 Task: Search one way flight ticket for 2 adults, 4 children and 1 infant on lap in business from Gulfport/biloxi: Gulfport-biloxi International Airport to Laramie: Laramie Regional Airport on 5-3-2023. Choice of flights is Frontier. Number of bags: 8 checked bags. Price is upto 98000. Outbound departure time preference is 10:00.
Action: Mouse moved to (325, 417)
Screenshot: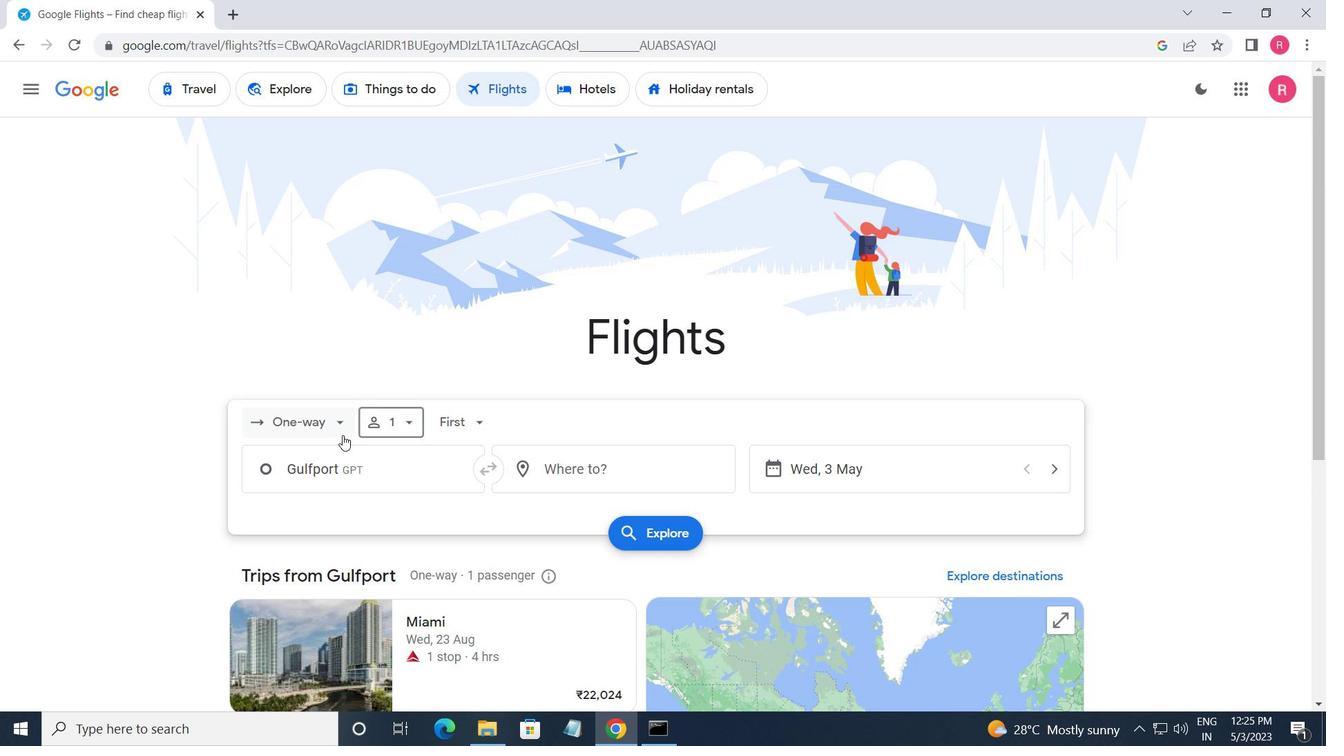 
Action: Mouse pressed left at (325, 417)
Screenshot: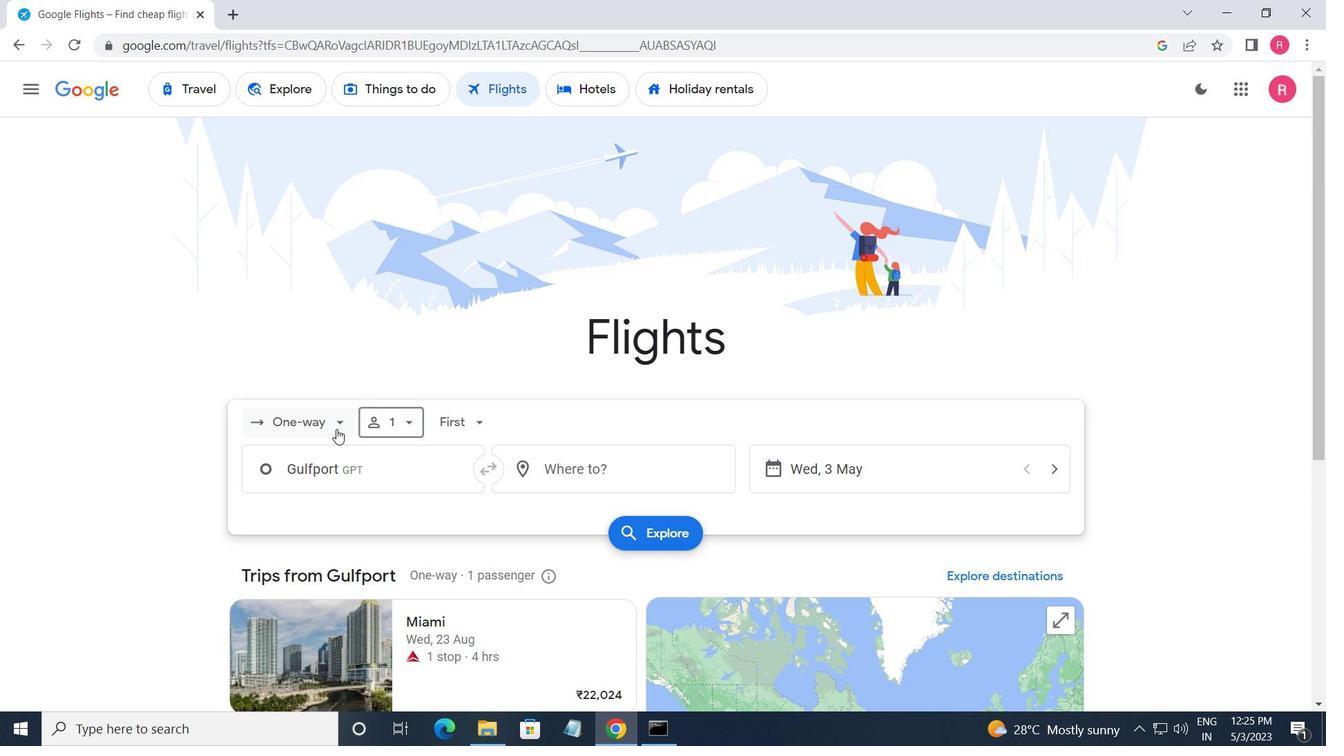 
Action: Mouse moved to (309, 508)
Screenshot: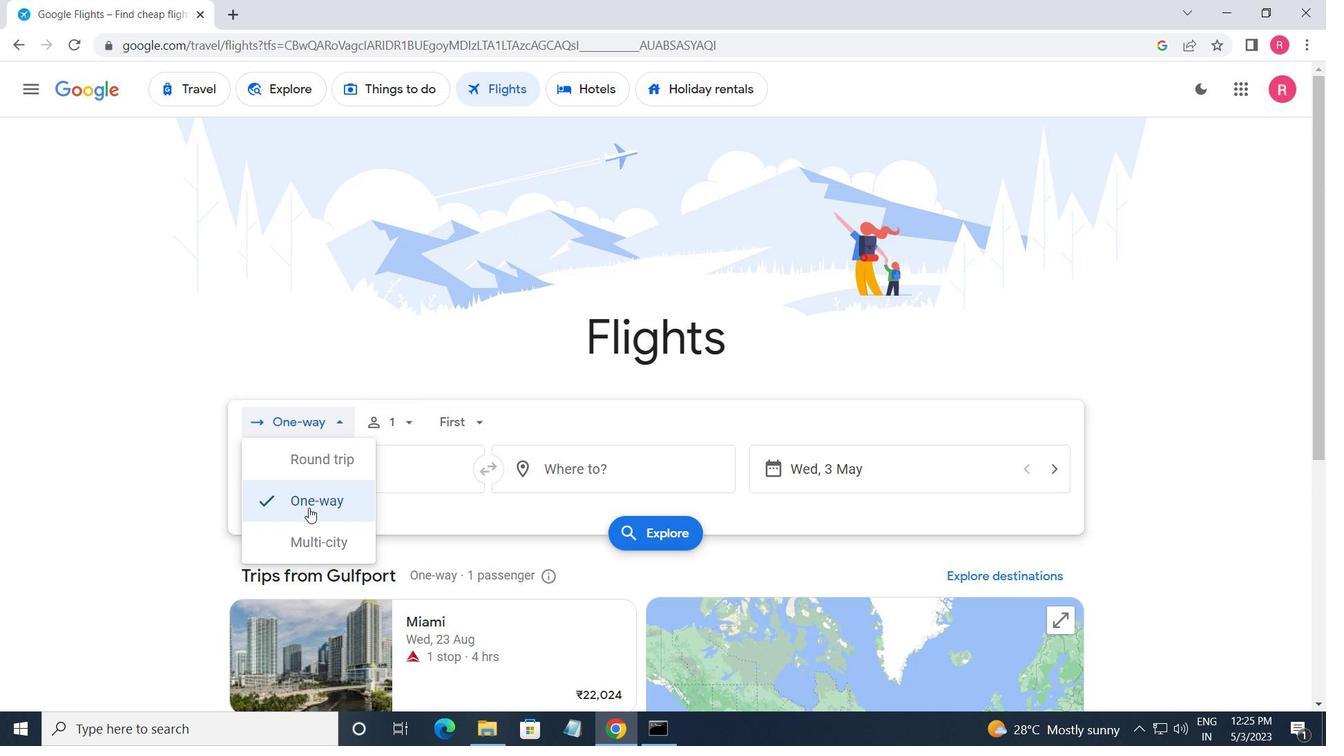 
Action: Mouse pressed left at (309, 508)
Screenshot: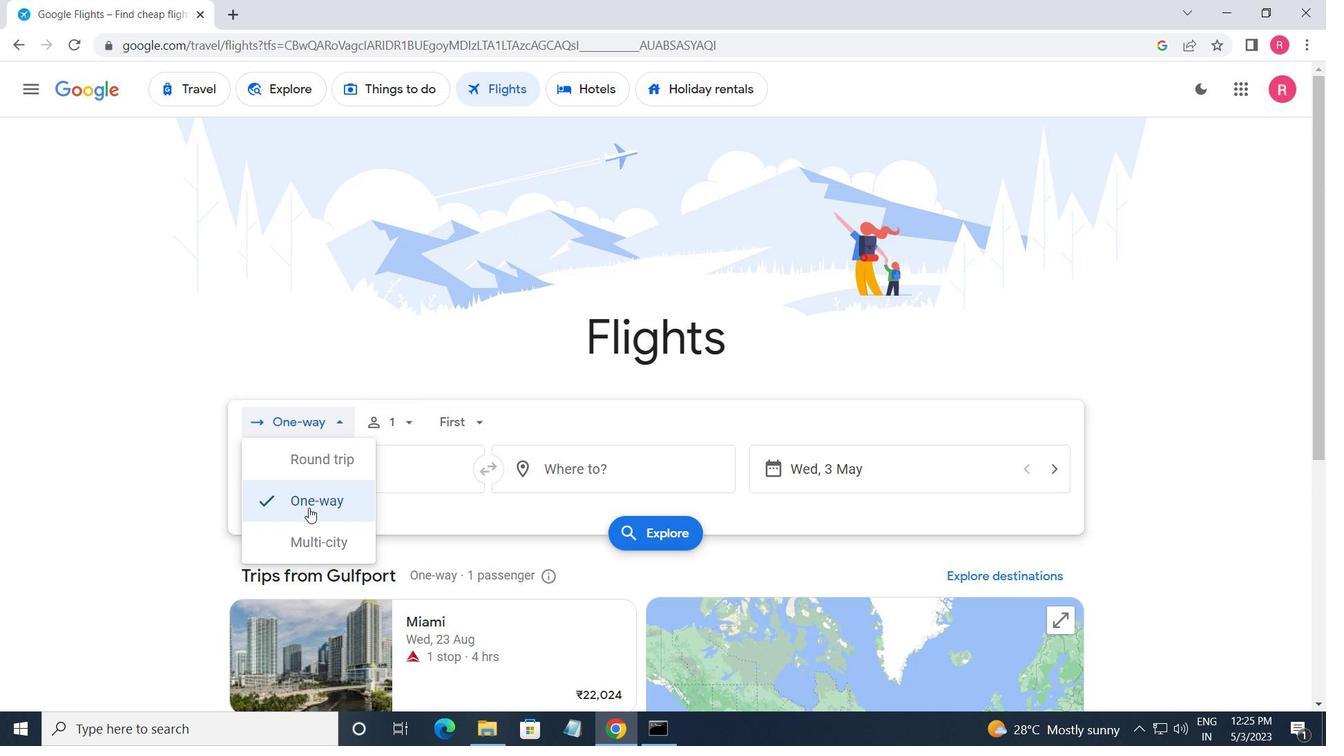 
Action: Mouse moved to (392, 427)
Screenshot: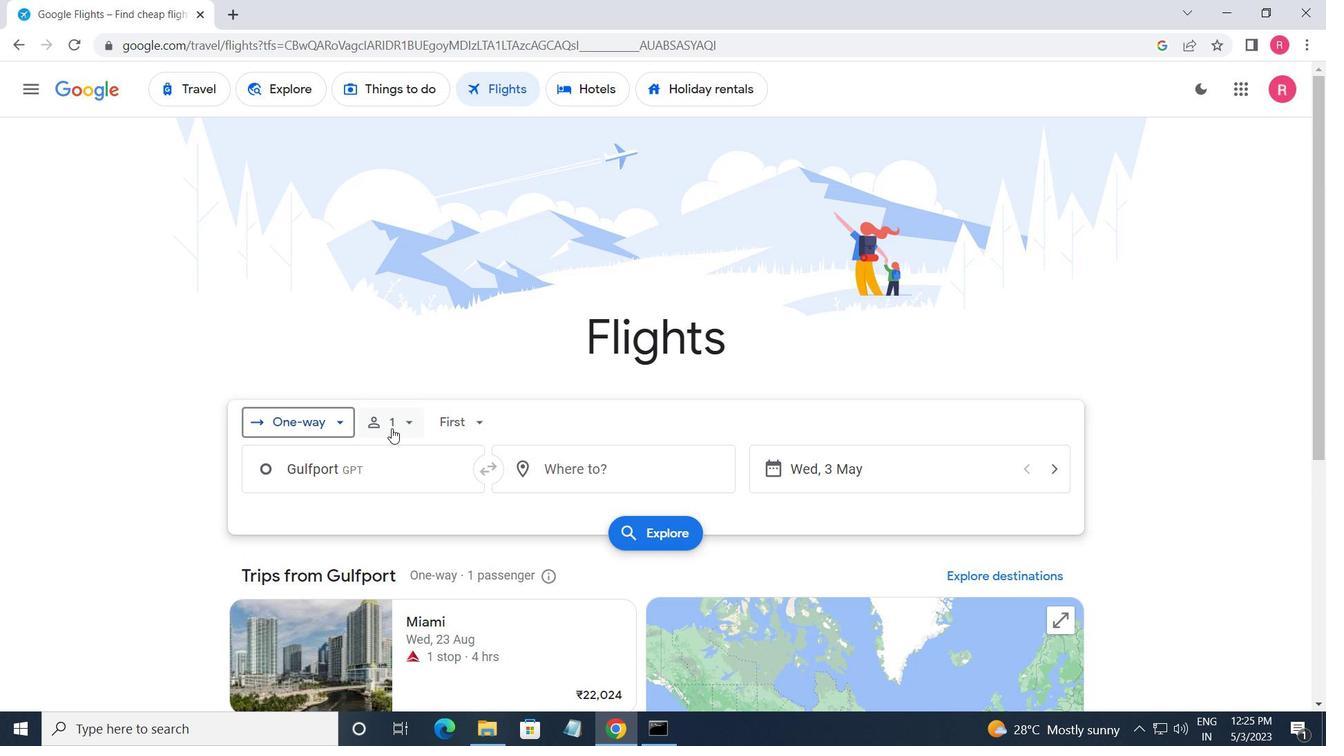 
Action: Mouse pressed left at (392, 427)
Screenshot: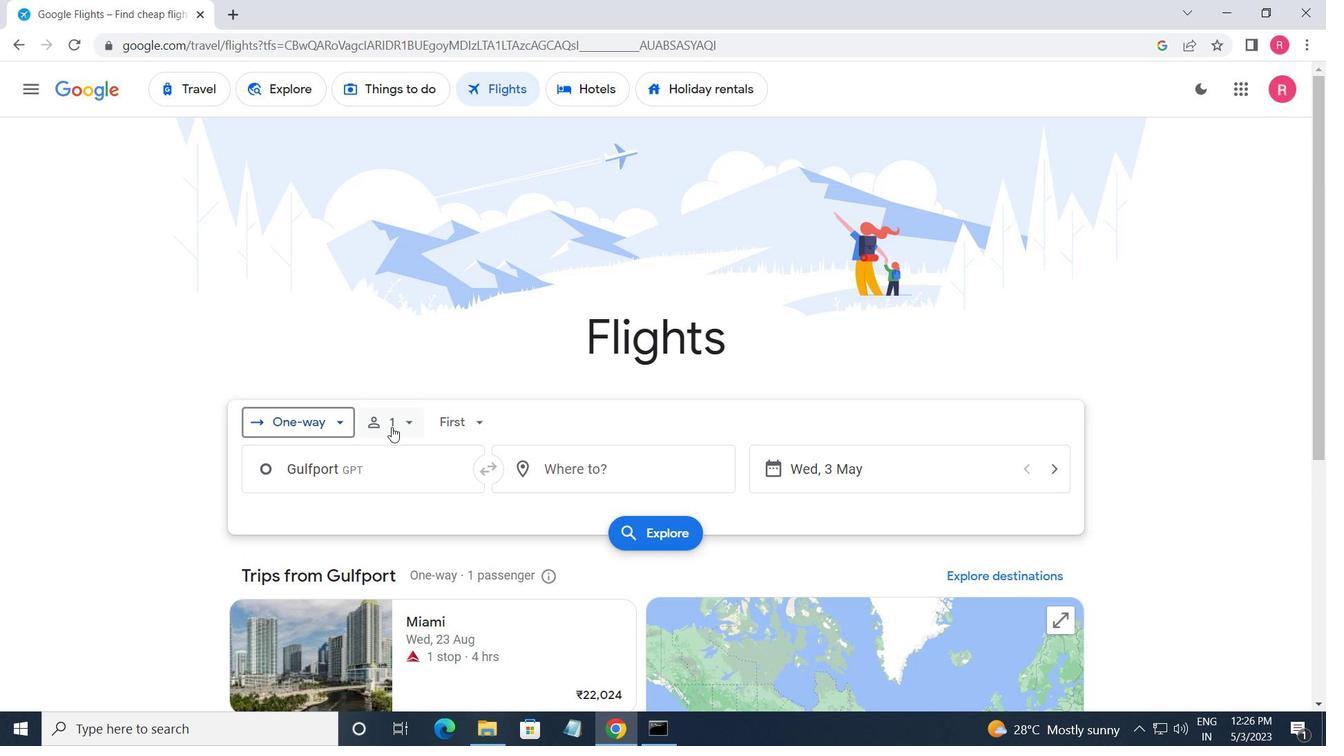
Action: Mouse moved to (541, 477)
Screenshot: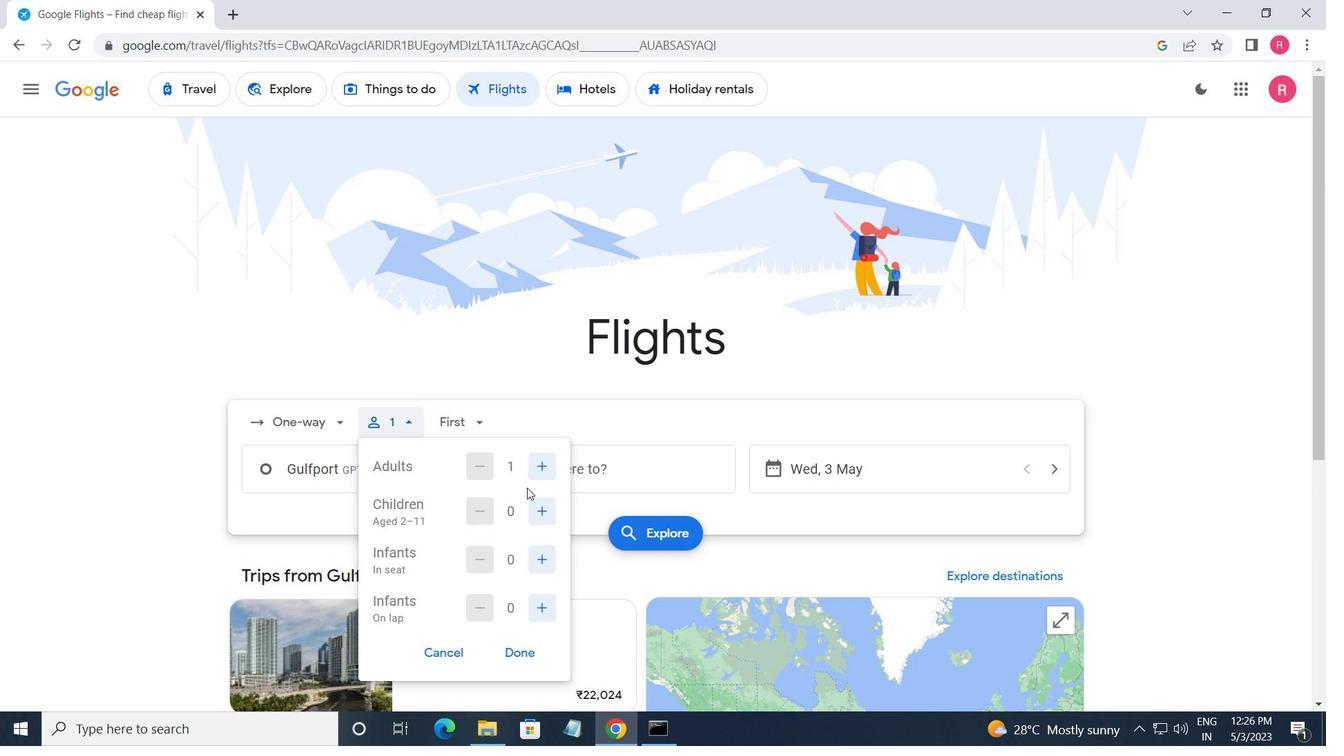 
Action: Mouse pressed left at (541, 477)
Screenshot: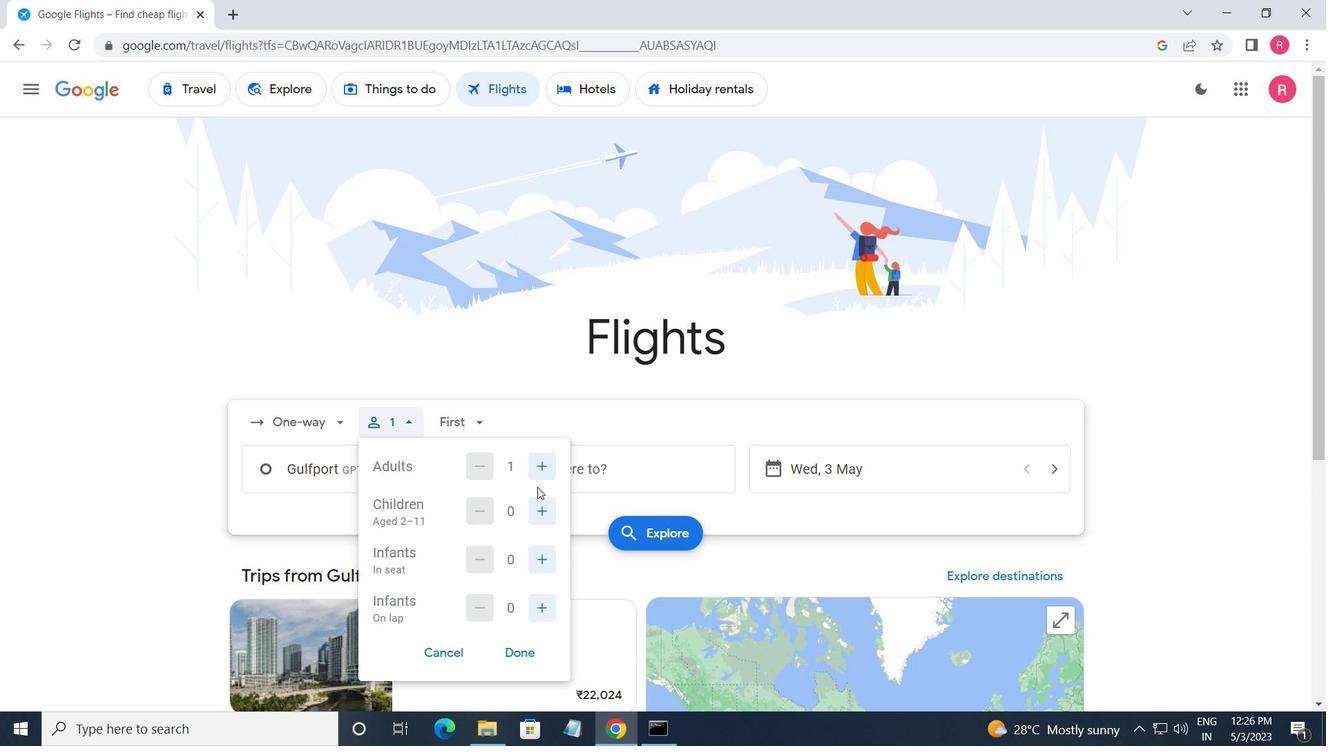 
Action: Mouse moved to (544, 514)
Screenshot: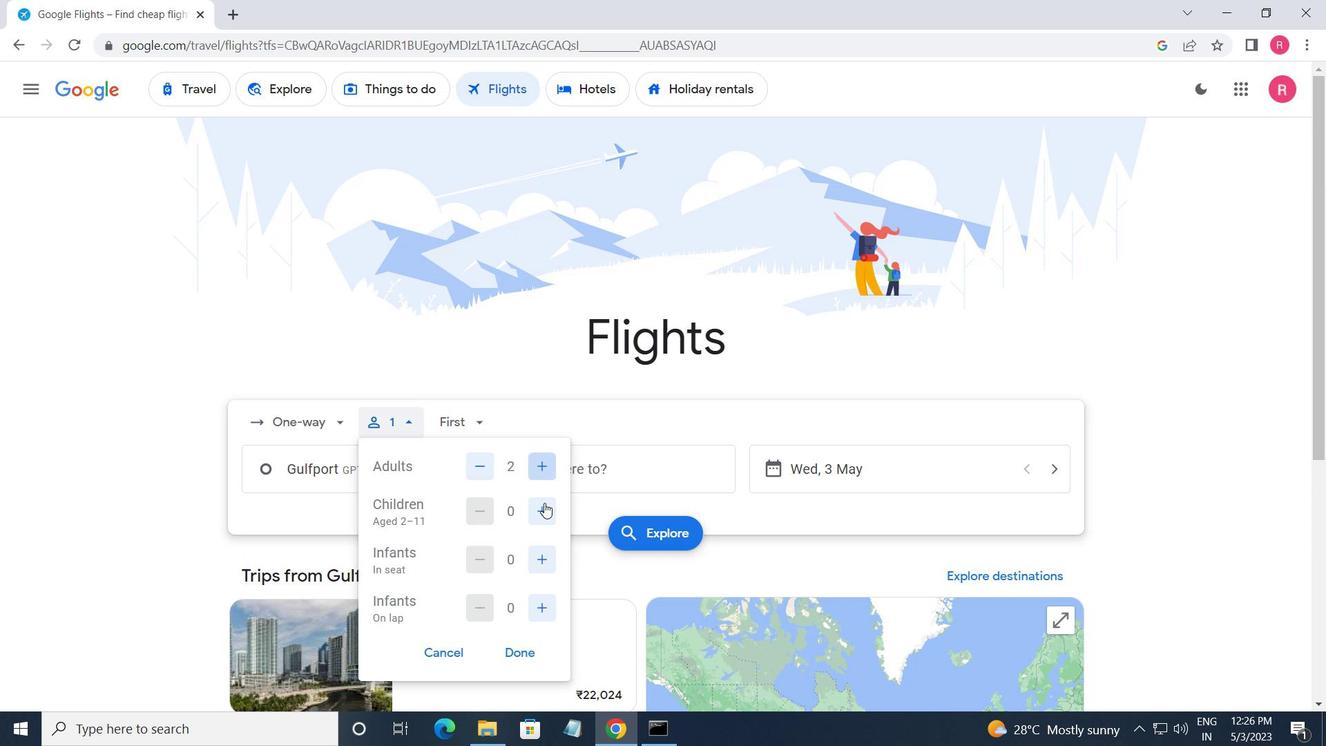 
Action: Mouse pressed left at (544, 514)
Screenshot: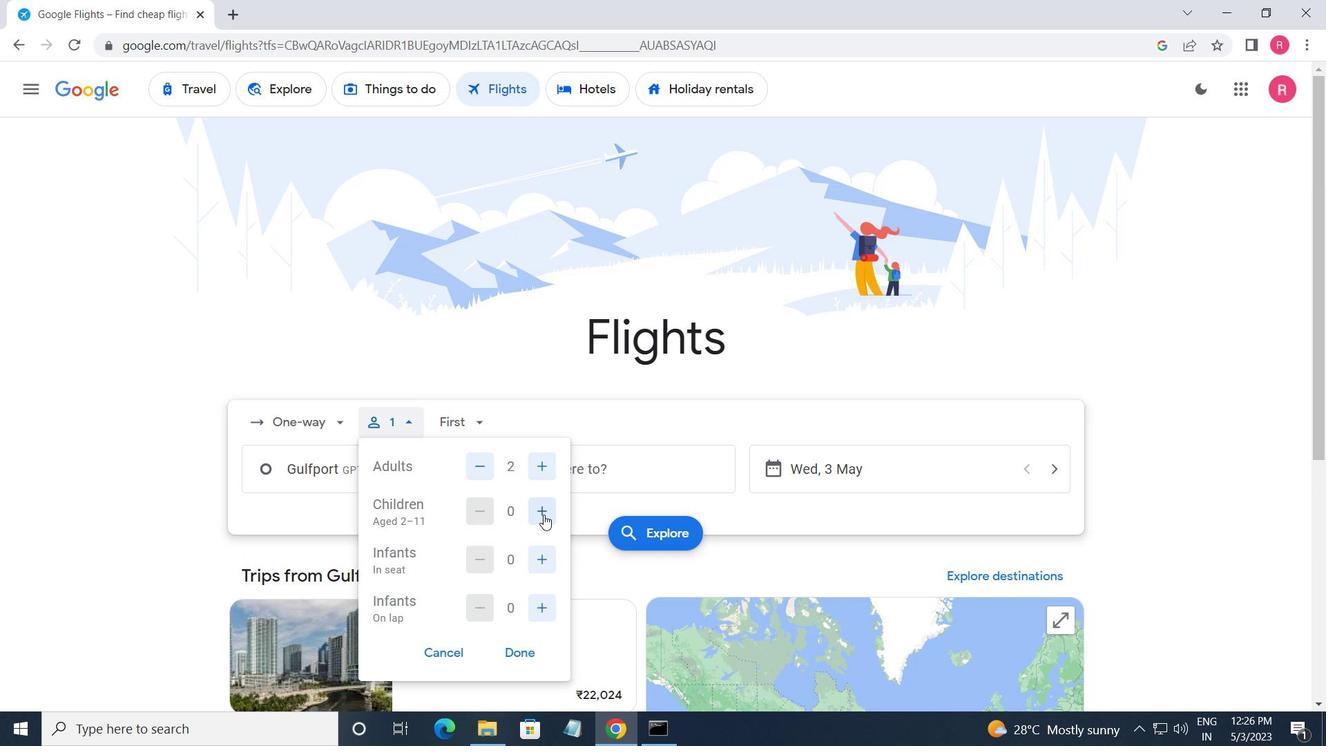 
Action: Mouse pressed left at (544, 514)
Screenshot: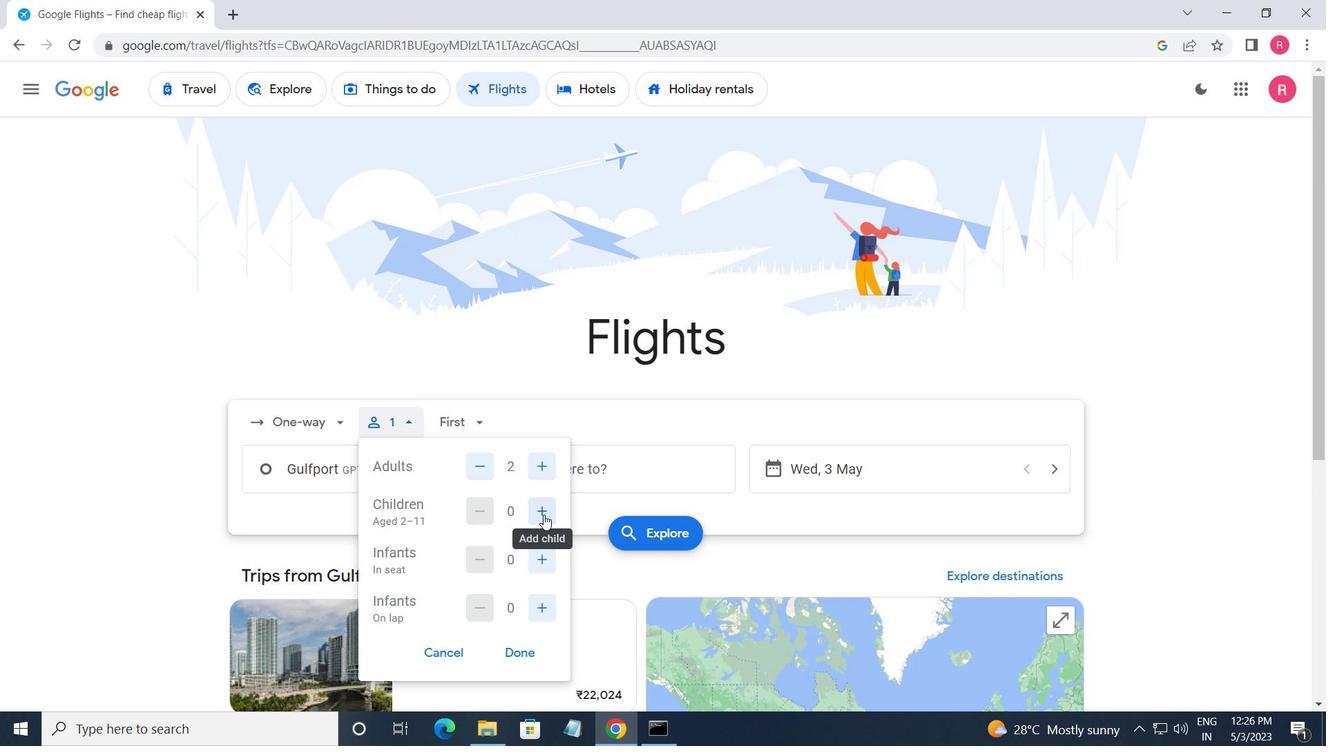 
Action: Mouse pressed left at (544, 514)
Screenshot: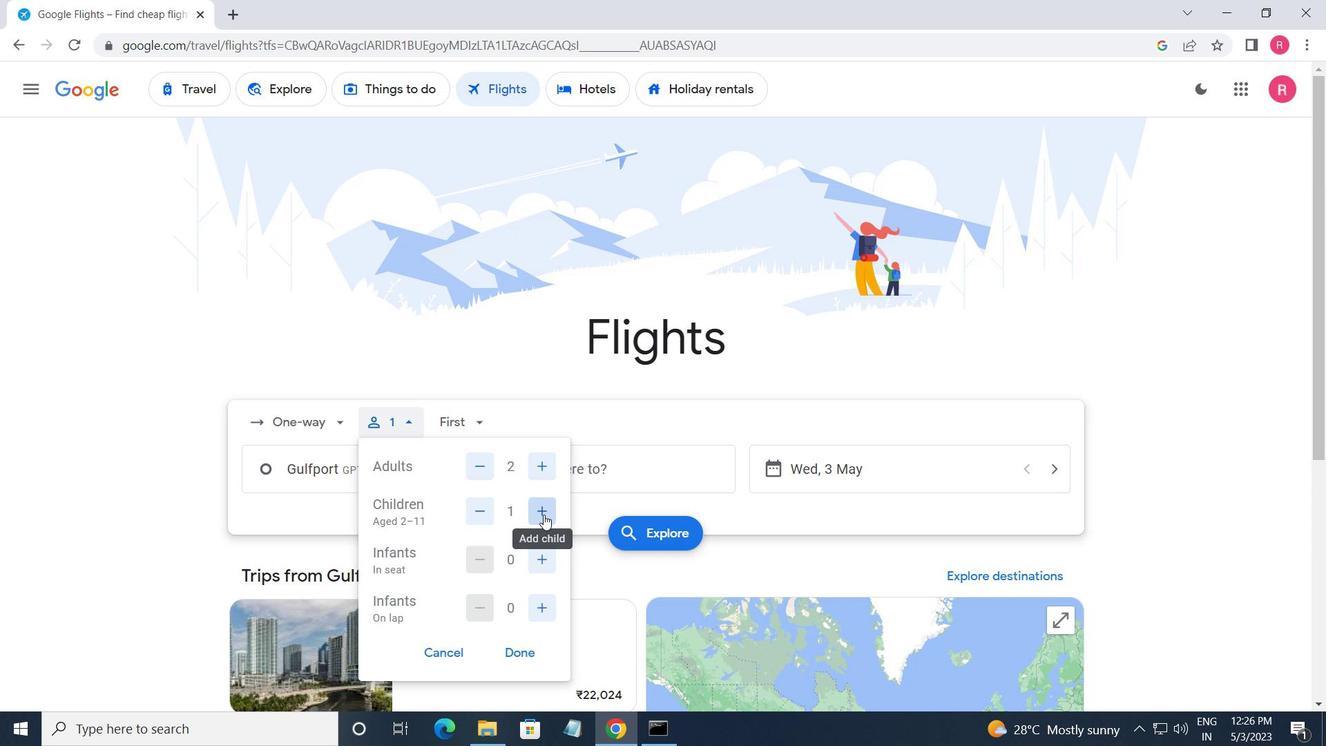 
Action: Mouse pressed left at (544, 514)
Screenshot: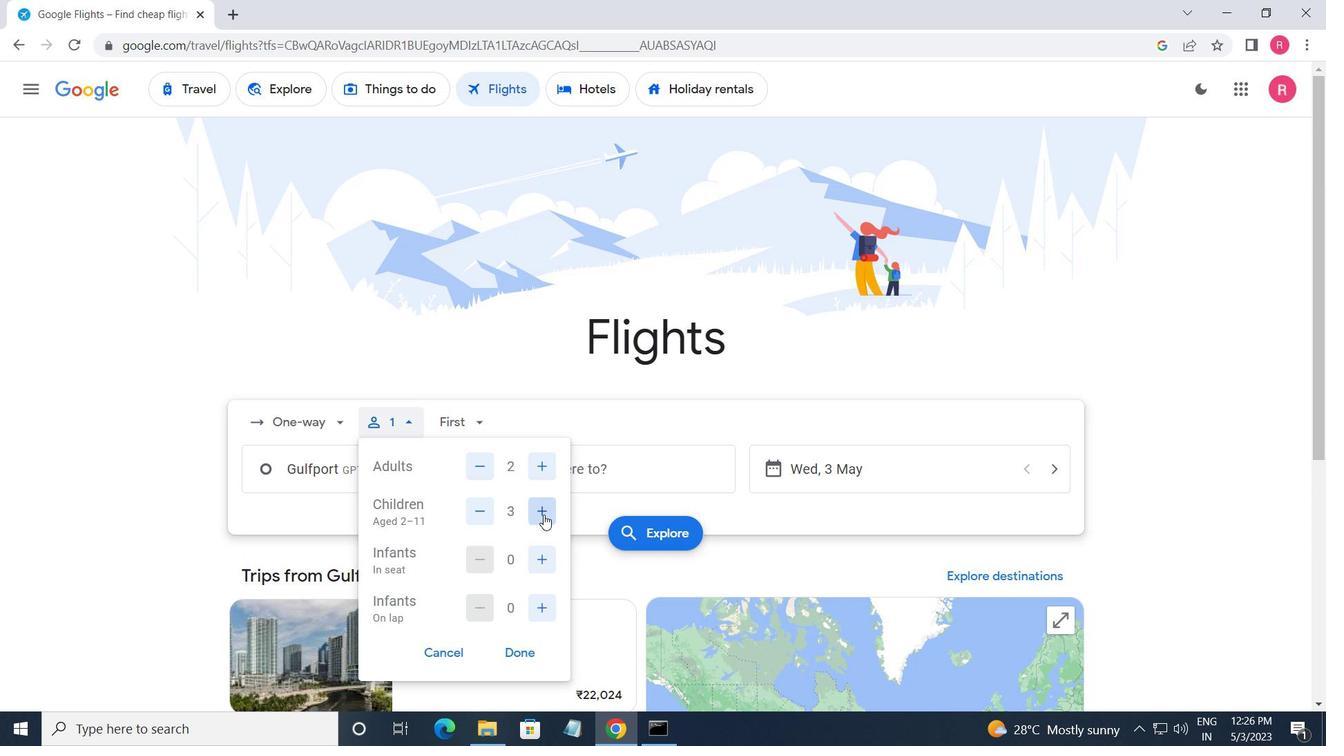 
Action: Mouse moved to (541, 549)
Screenshot: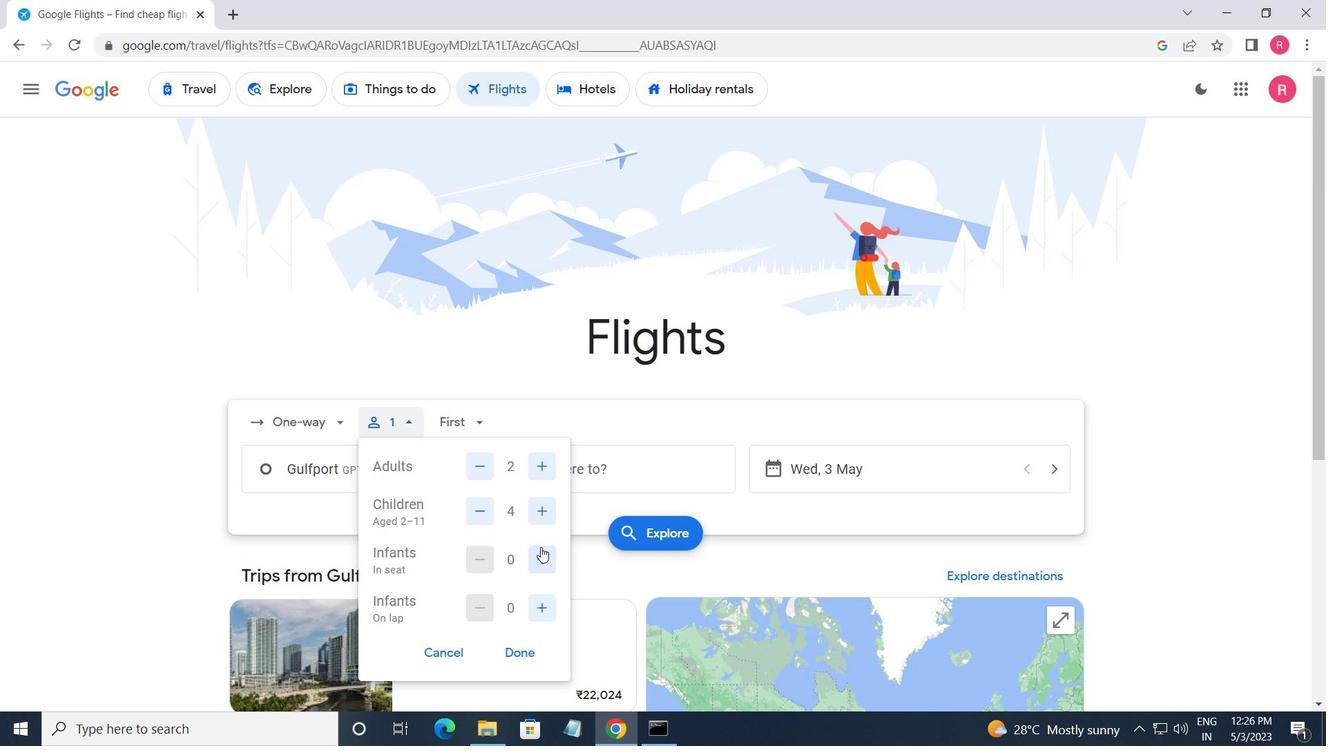 
Action: Mouse pressed left at (541, 549)
Screenshot: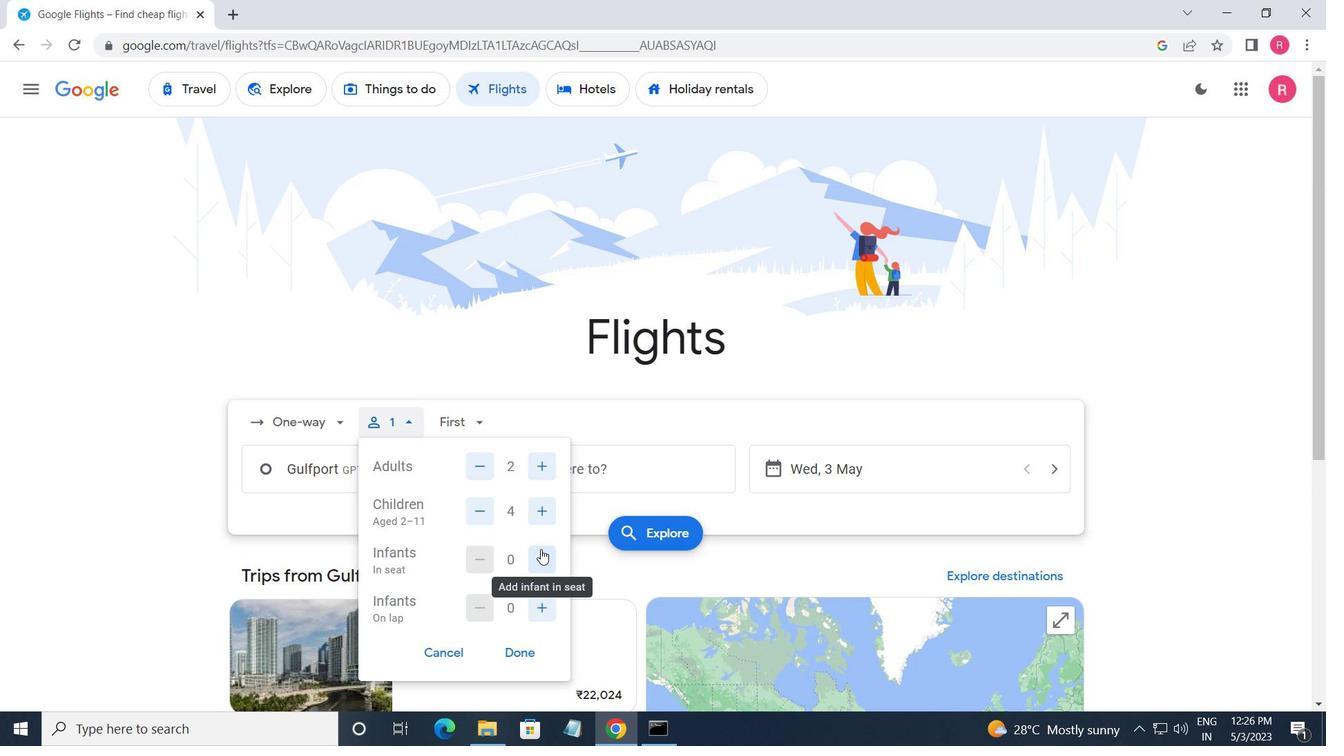 
Action: Mouse moved to (457, 431)
Screenshot: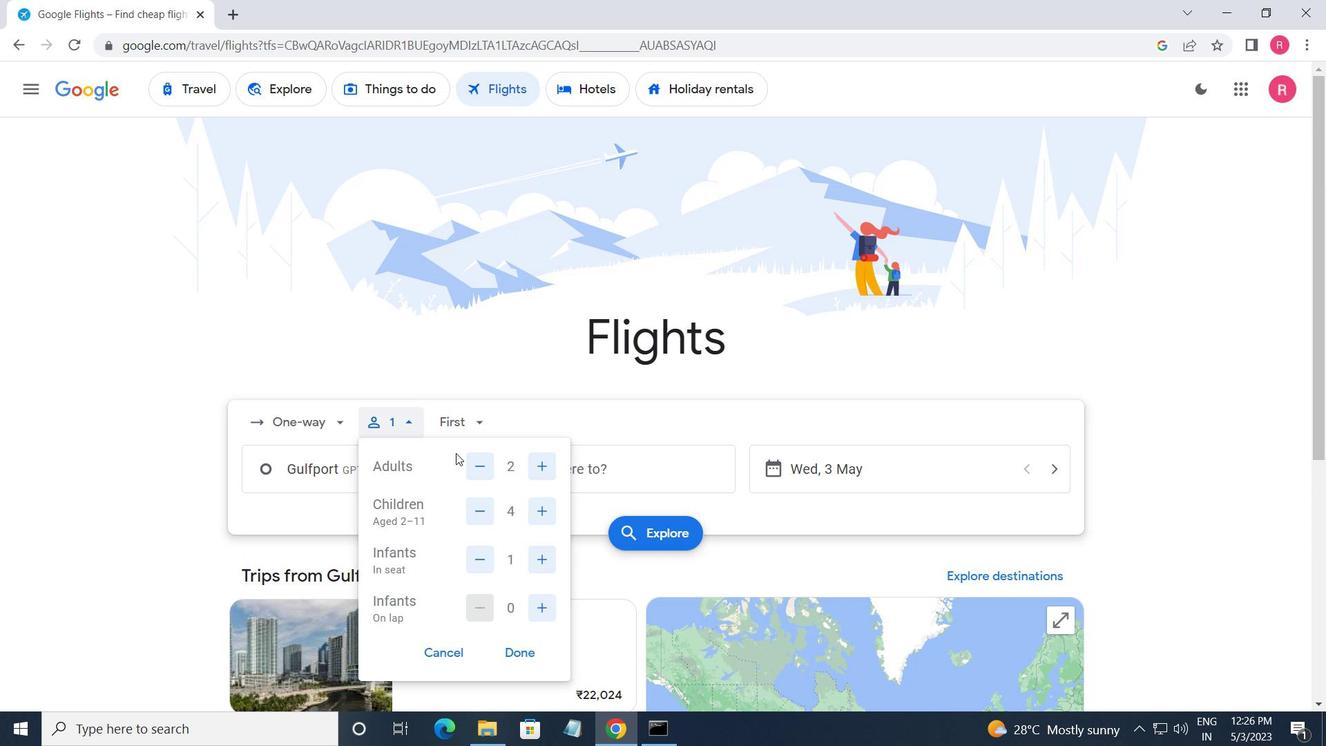 
Action: Mouse pressed left at (457, 431)
Screenshot: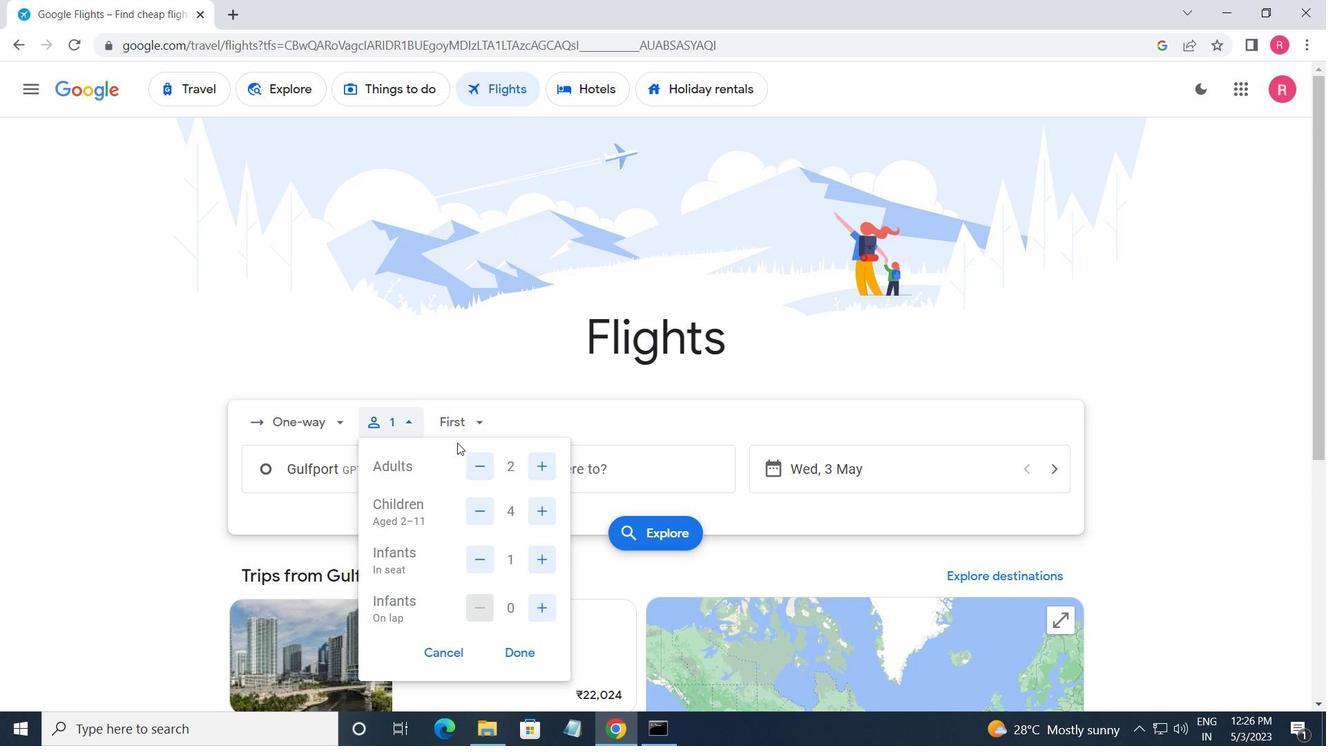 
Action: Mouse moved to (489, 547)
Screenshot: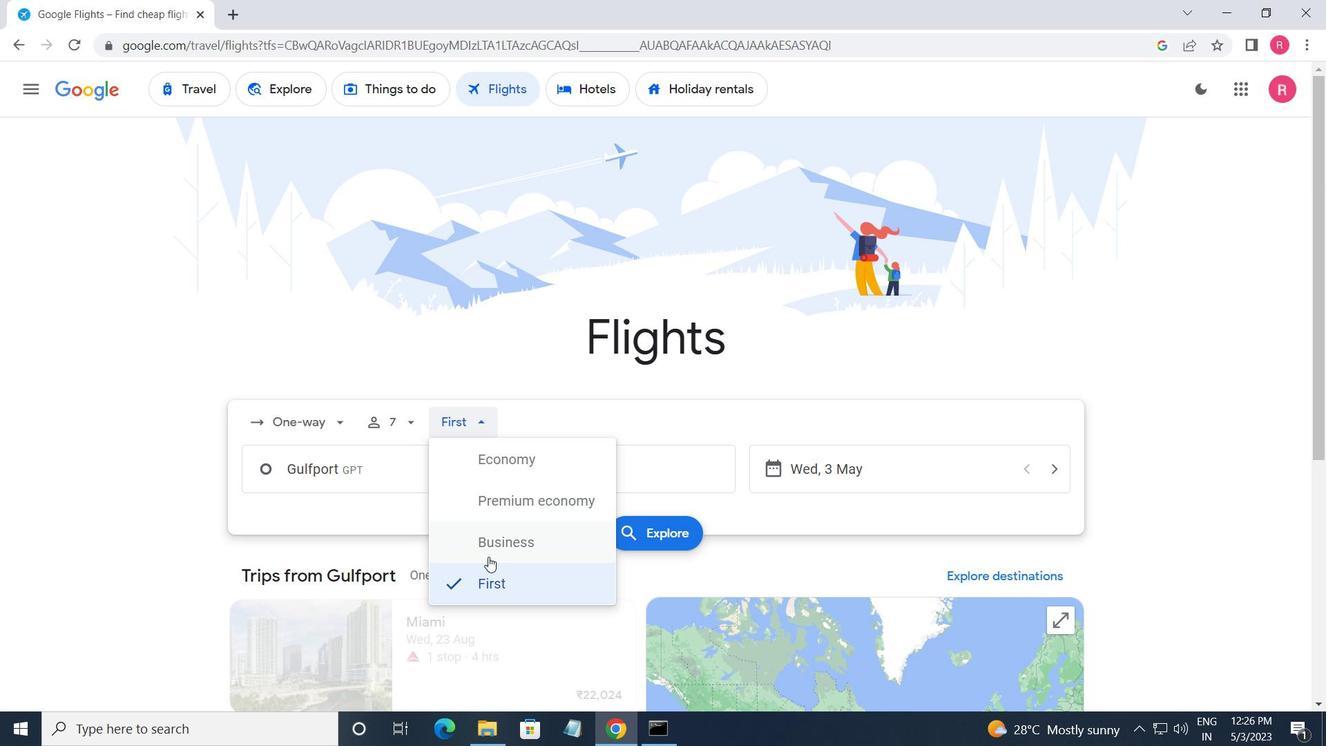 
Action: Mouse pressed left at (489, 547)
Screenshot: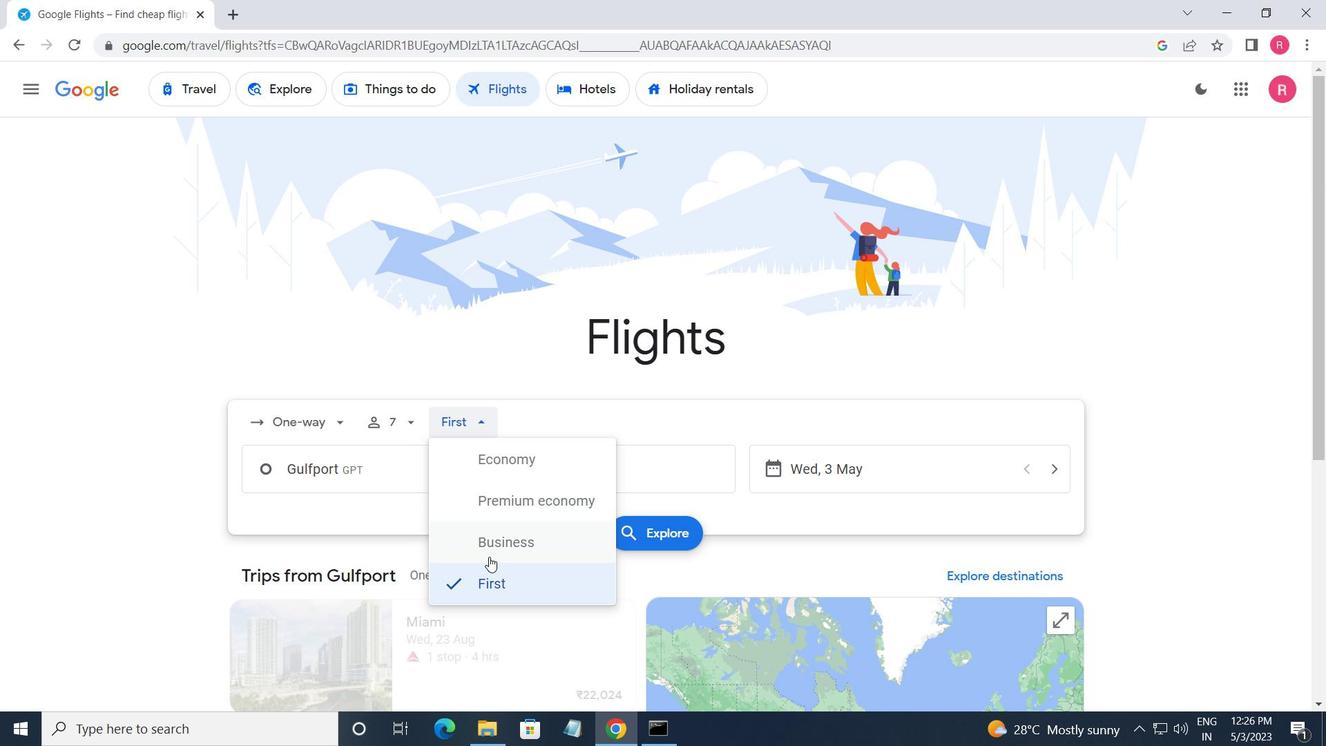 
Action: Mouse moved to (388, 486)
Screenshot: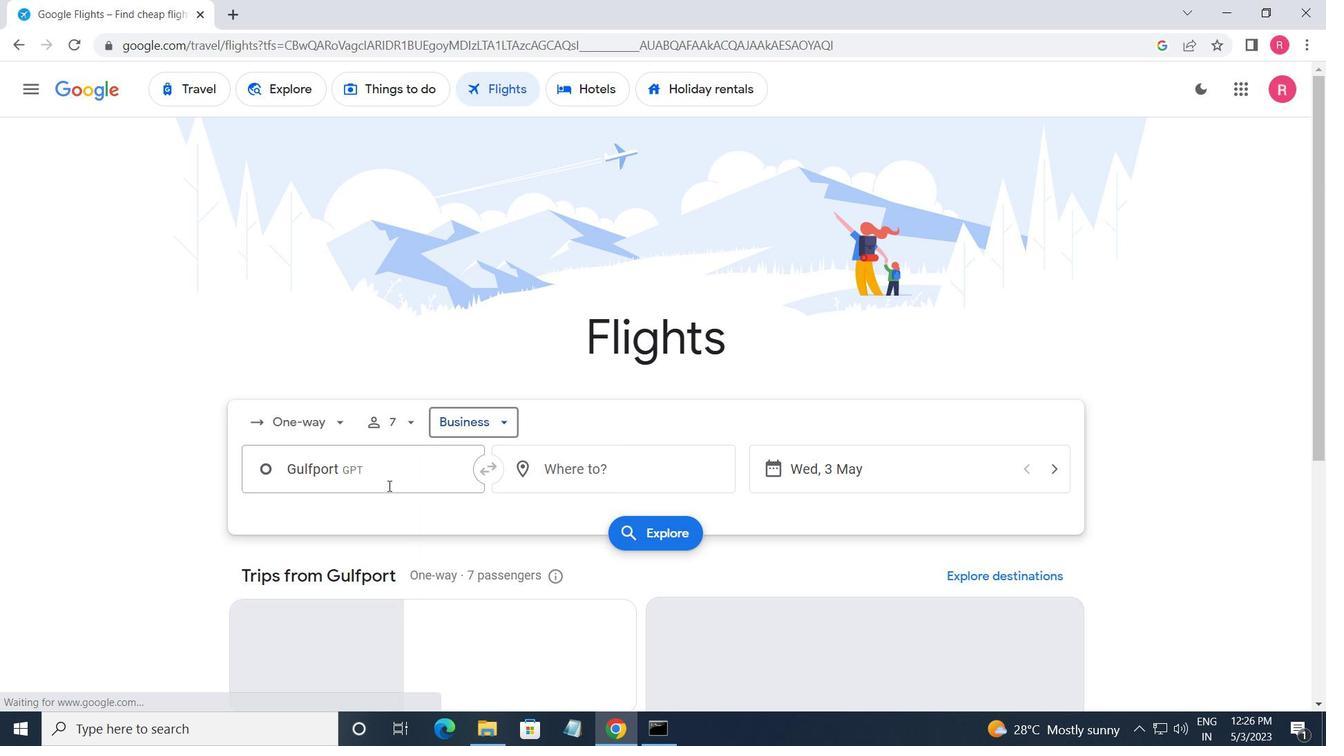 
Action: Mouse pressed left at (388, 486)
Screenshot: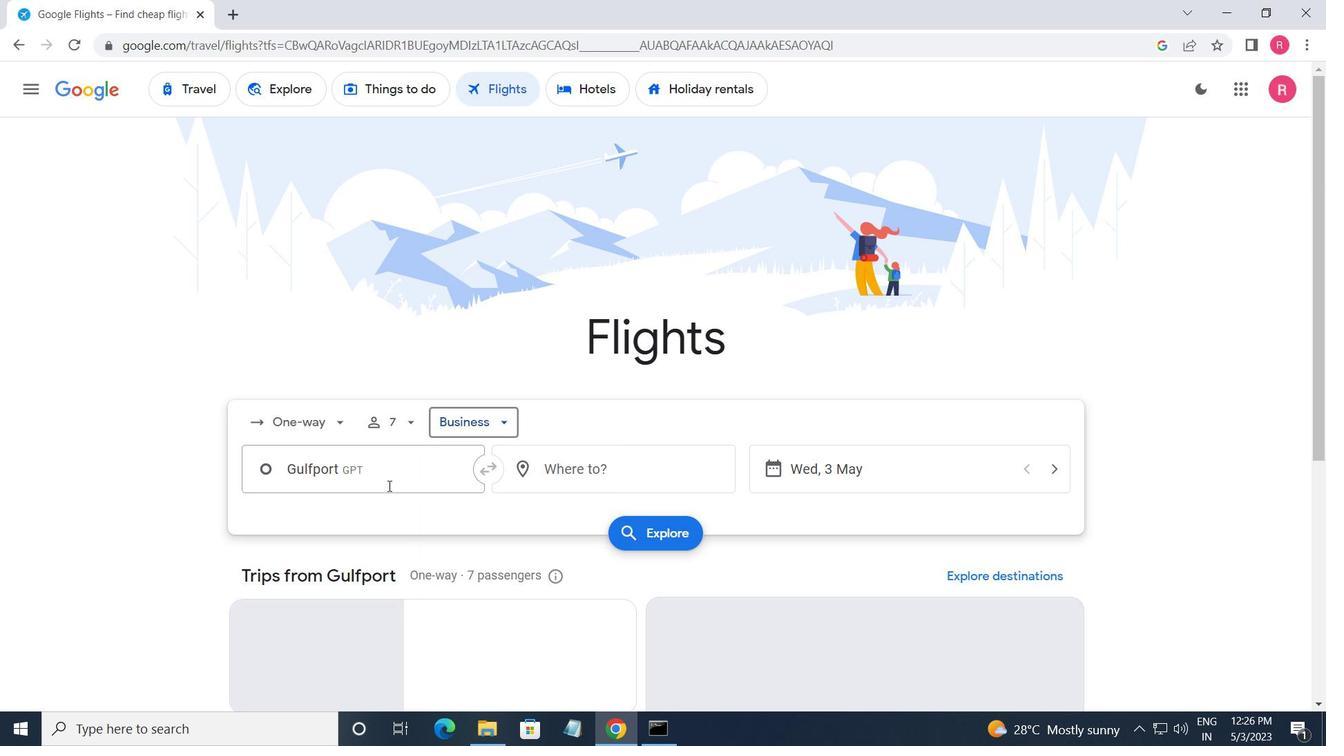 
Action: Mouse moved to (386, 596)
Screenshot: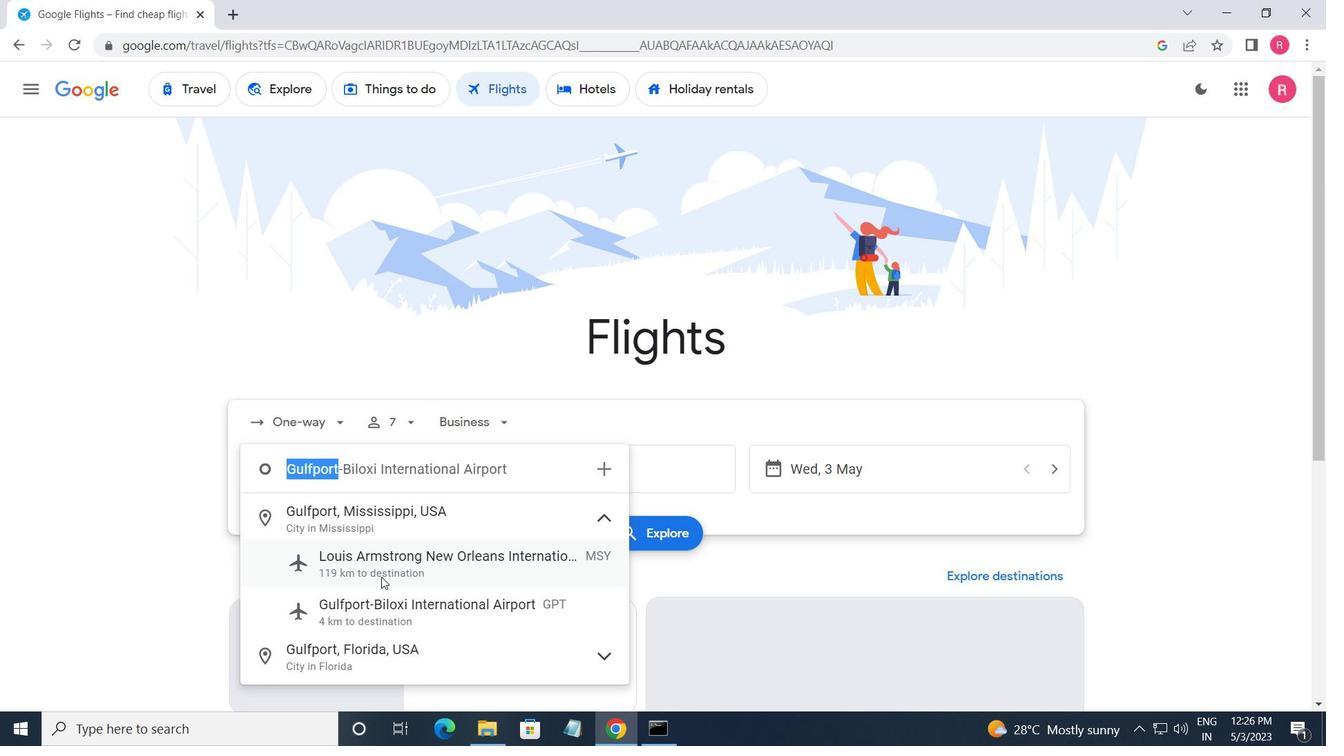 
Action: Mouse pressed left at (386, 596)
Screenshot: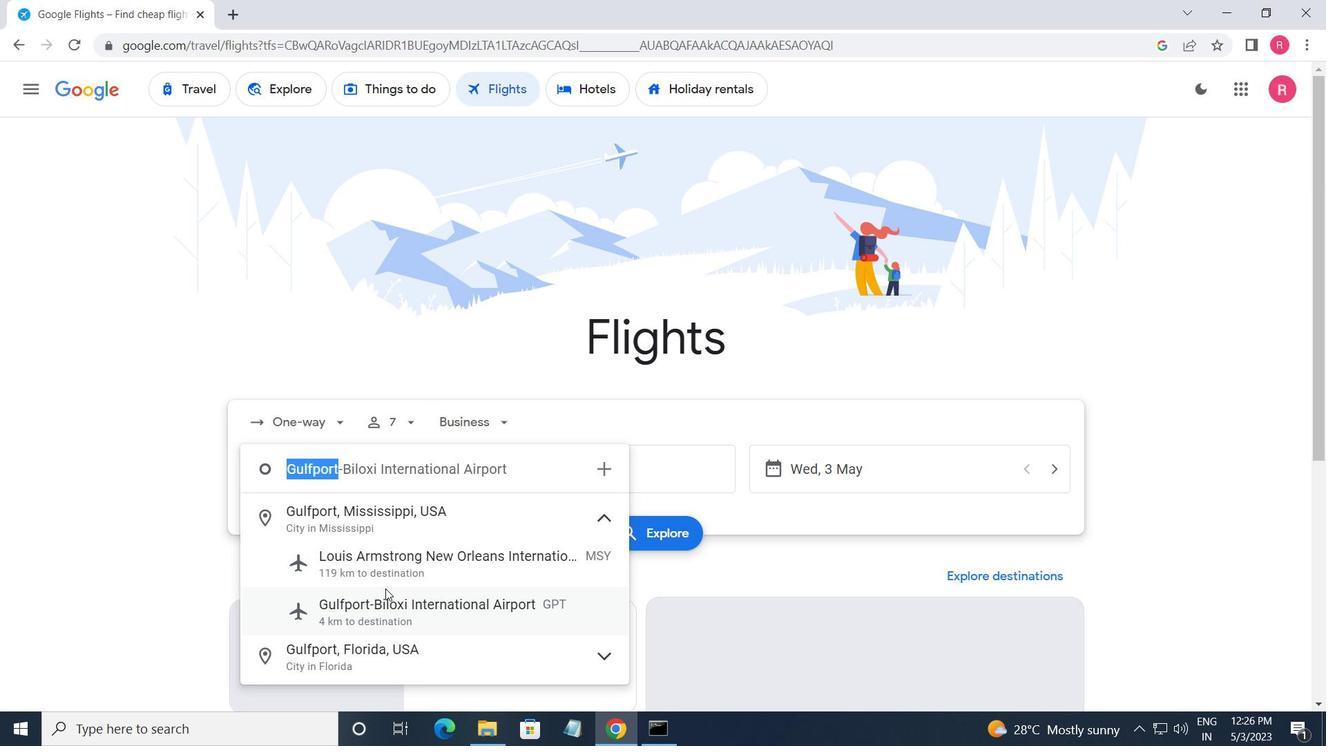 
Action: Mouse moved to (574, 480)
Screenshot: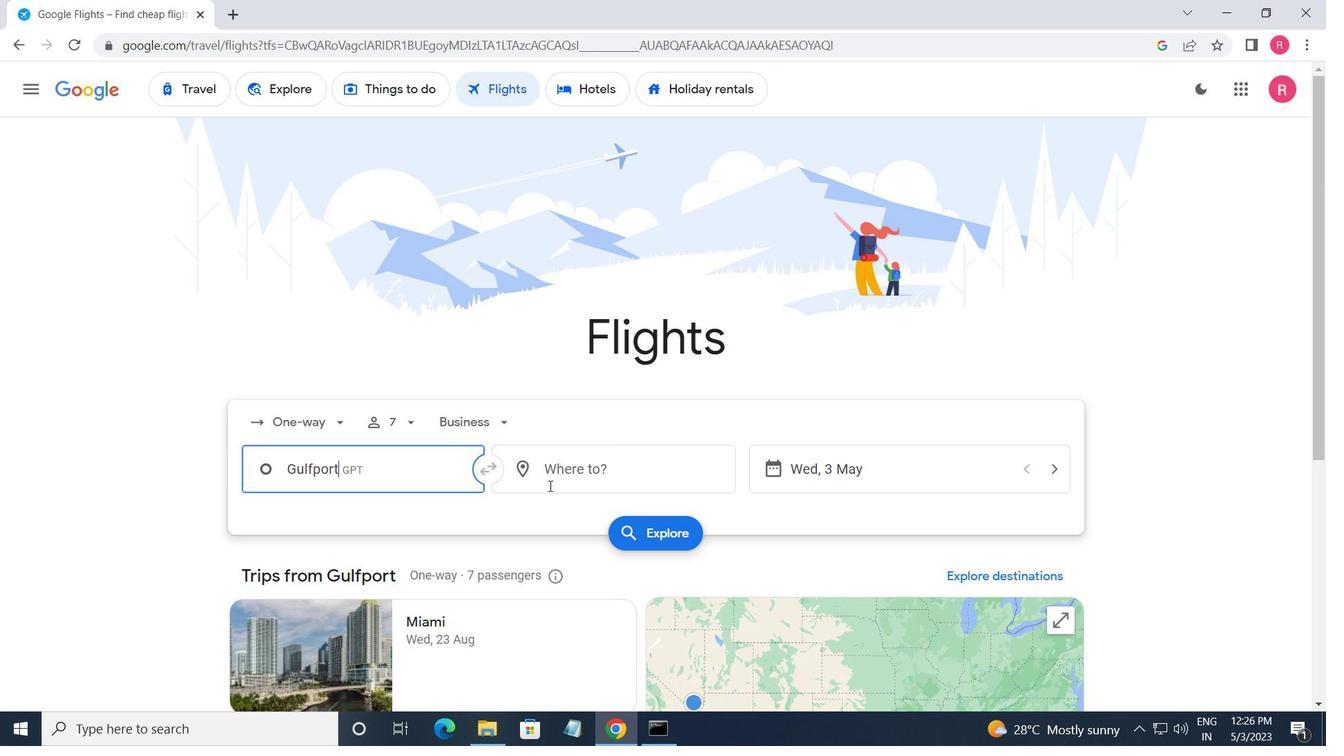 
Action: Mouse pressed left at (574, 480)
Screenshot: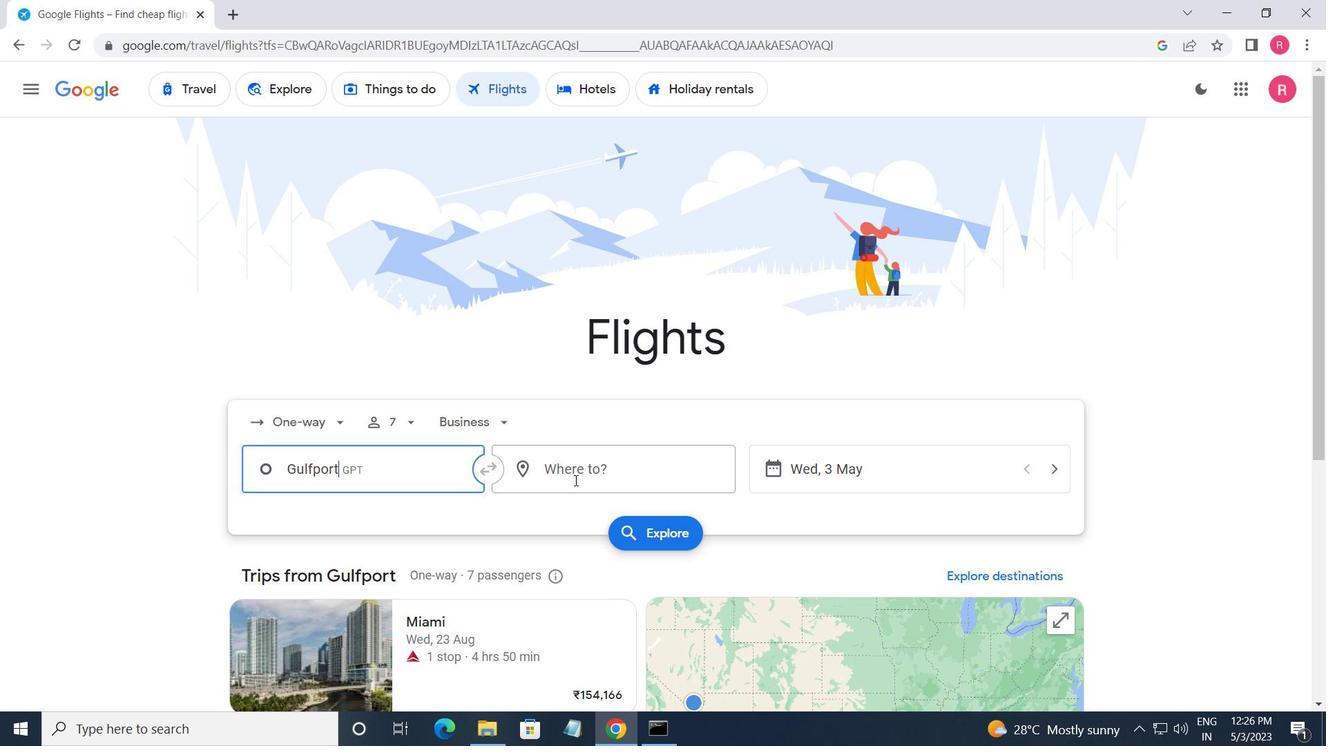 
Action: Mouse moved to (607, 633)
Screenshot: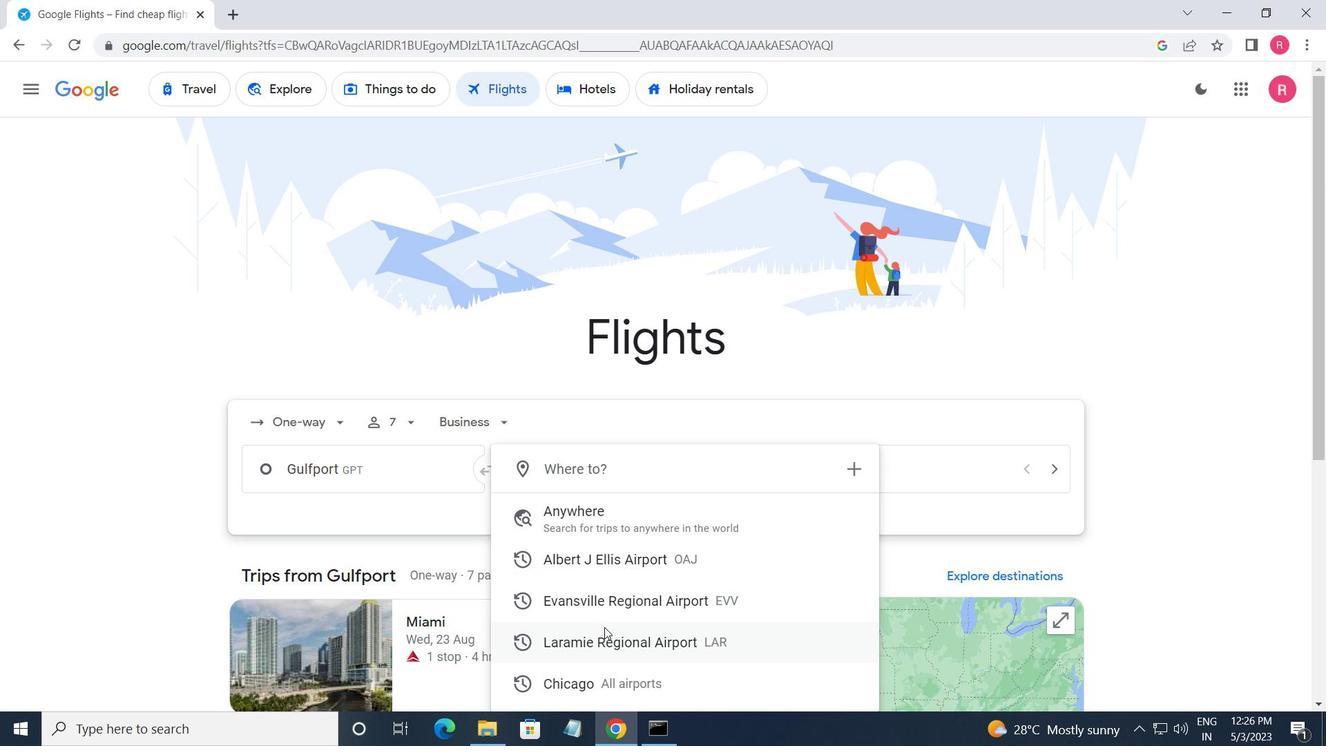 
Action: Mouse pressed left at (607, 633)
Screenshot: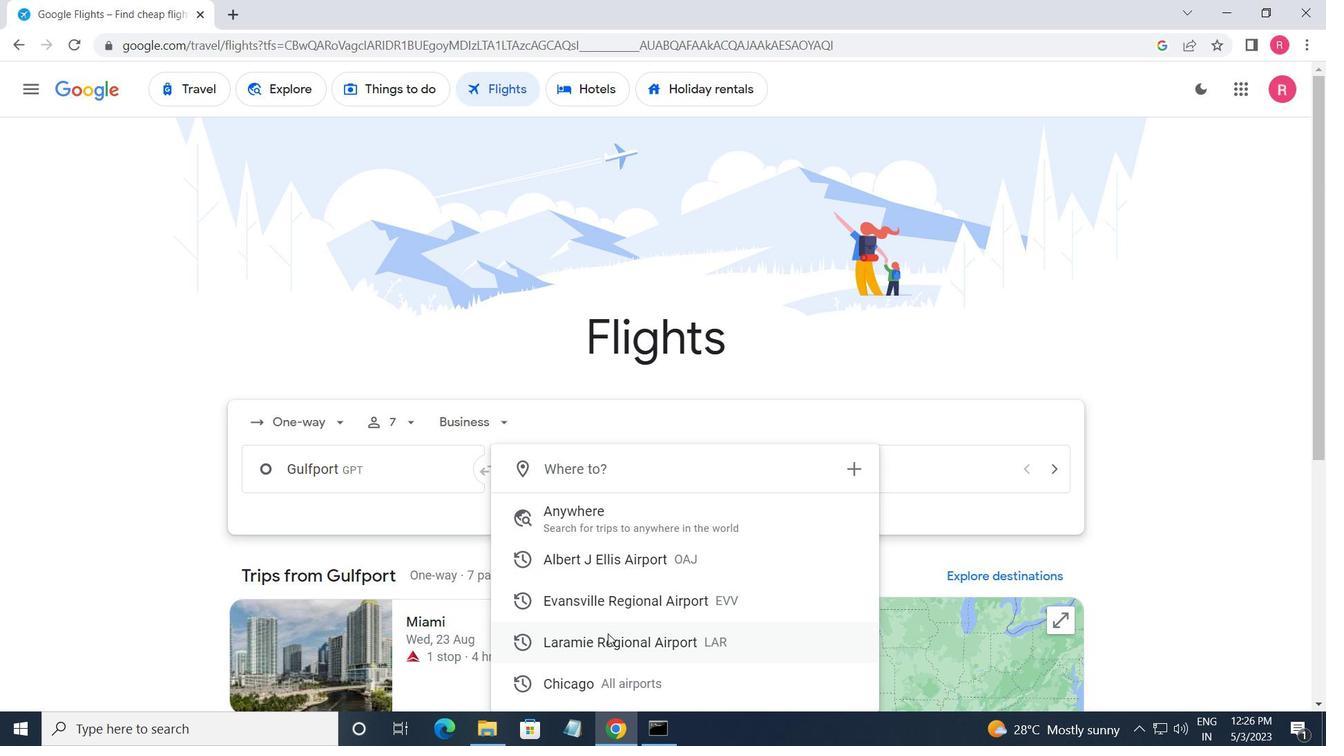 
Action: Mouse moved to (900, 484)
Screenshot: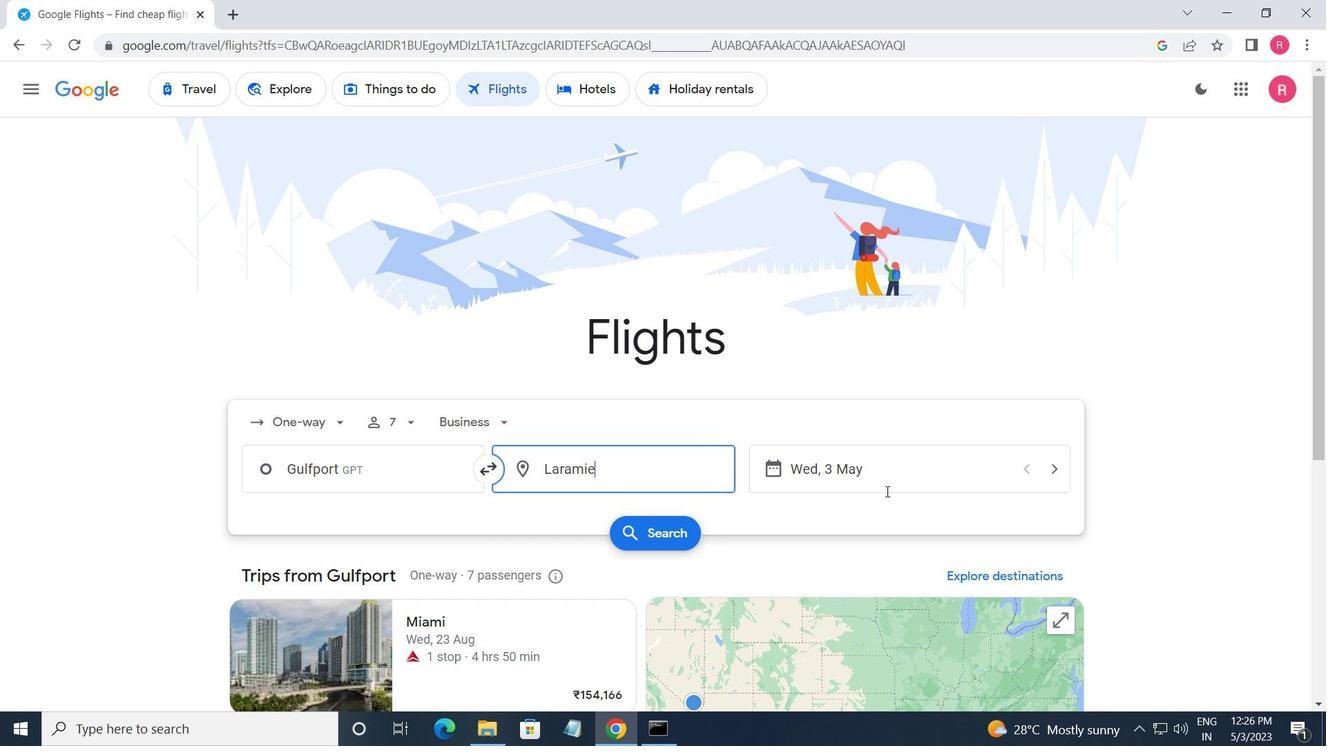 
Action: Mouse pressed left at (900, 484)
Screenshot: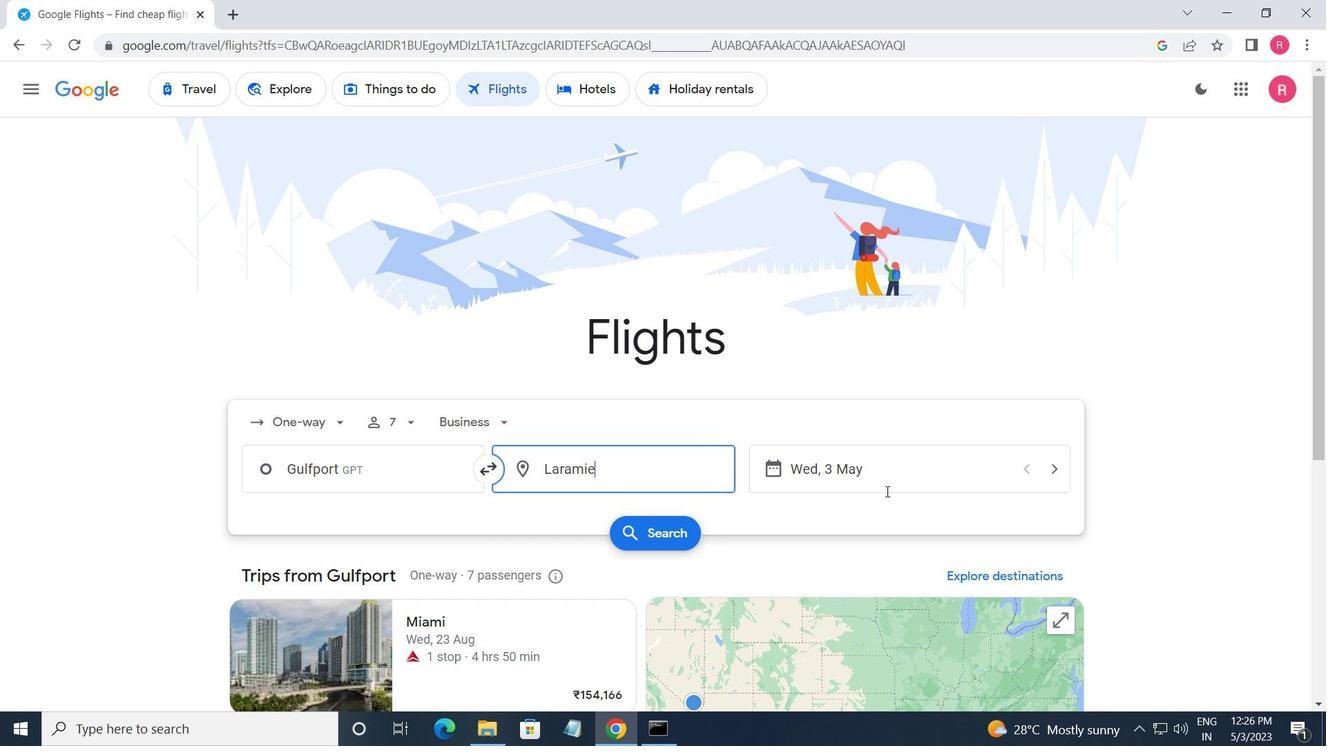 
Action: Mouse moved to (591, 402)
Screenshot: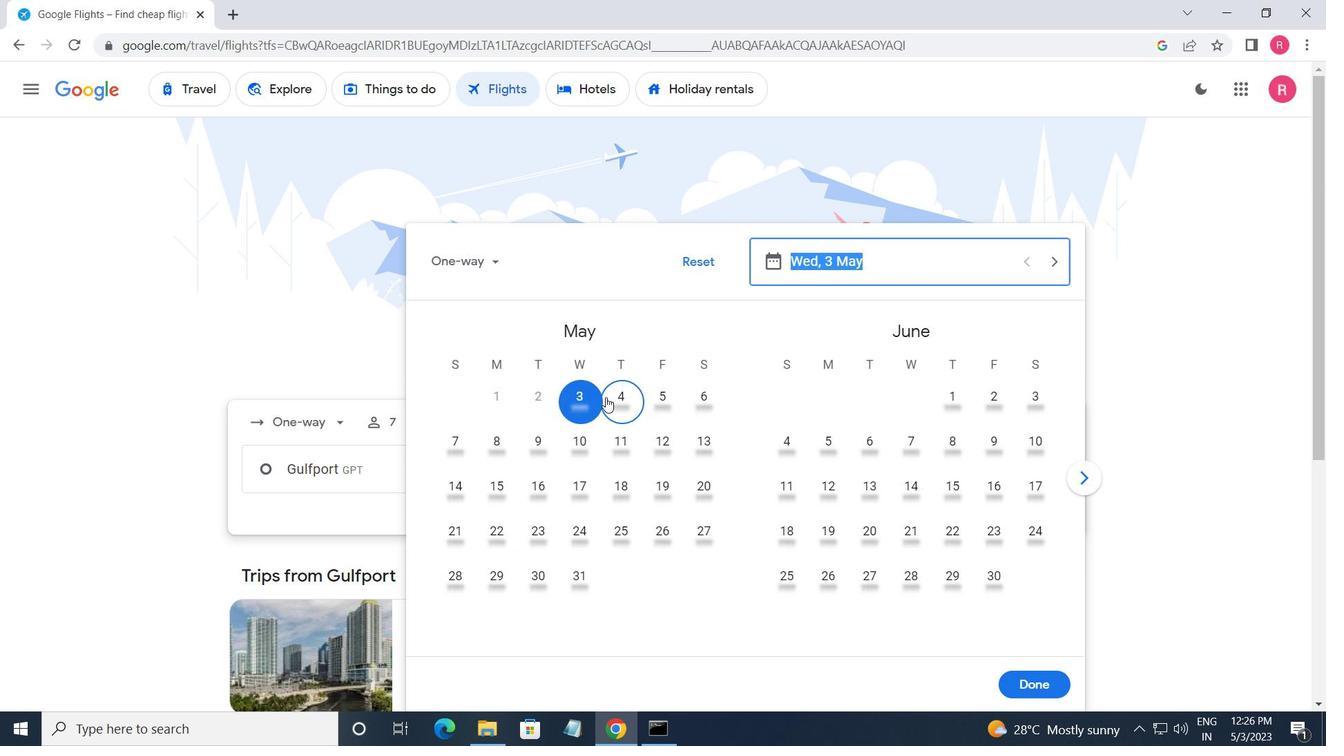 
Action: Mouse pressed left at (591, 402)
Screenshot: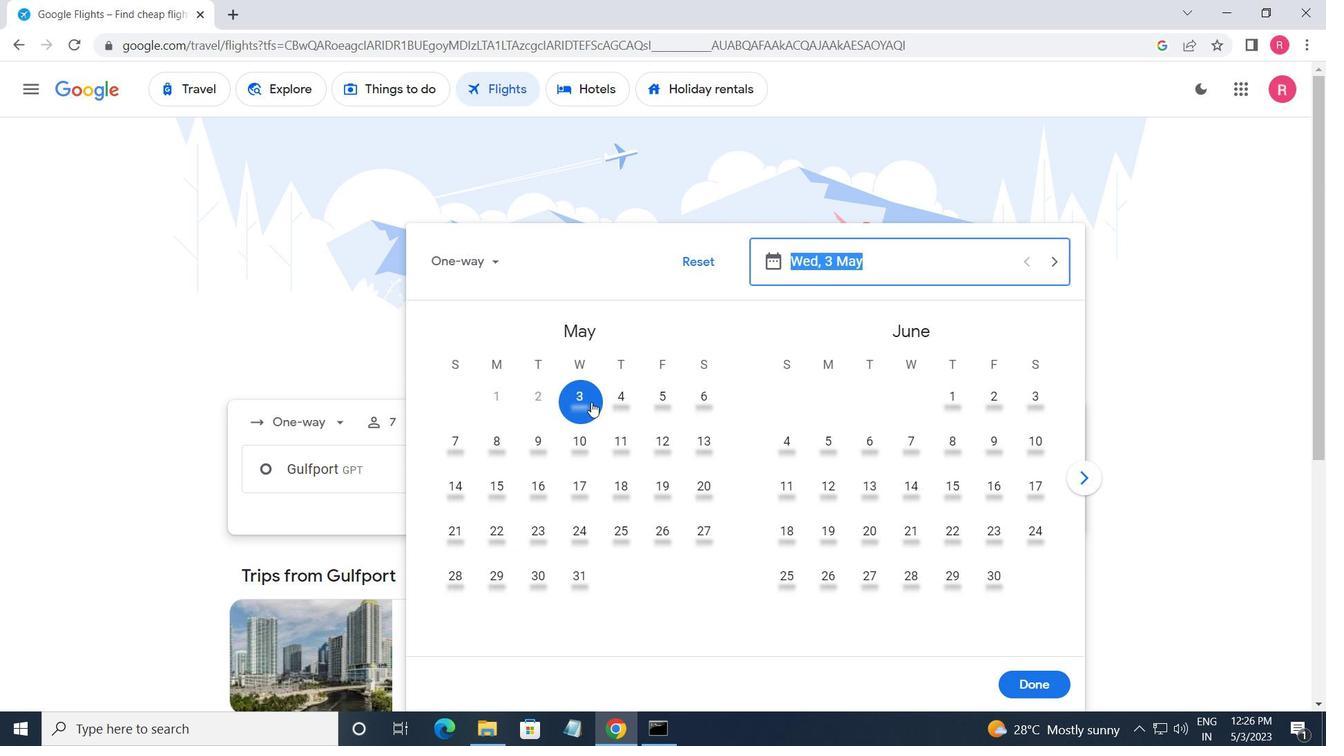 
Action: Mouse moved to (1035, 686)
Screenshot: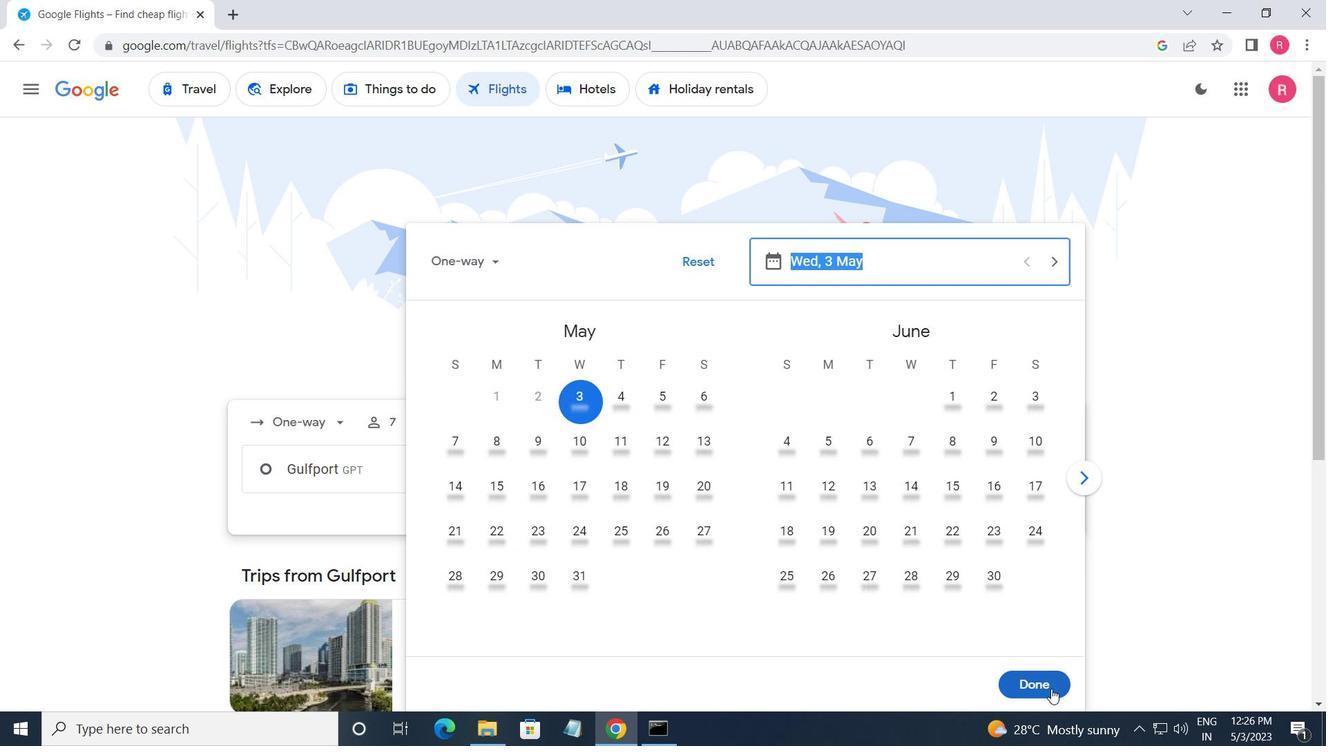 
Action: Mouse pressed left at (1035, 686)
Screenshot: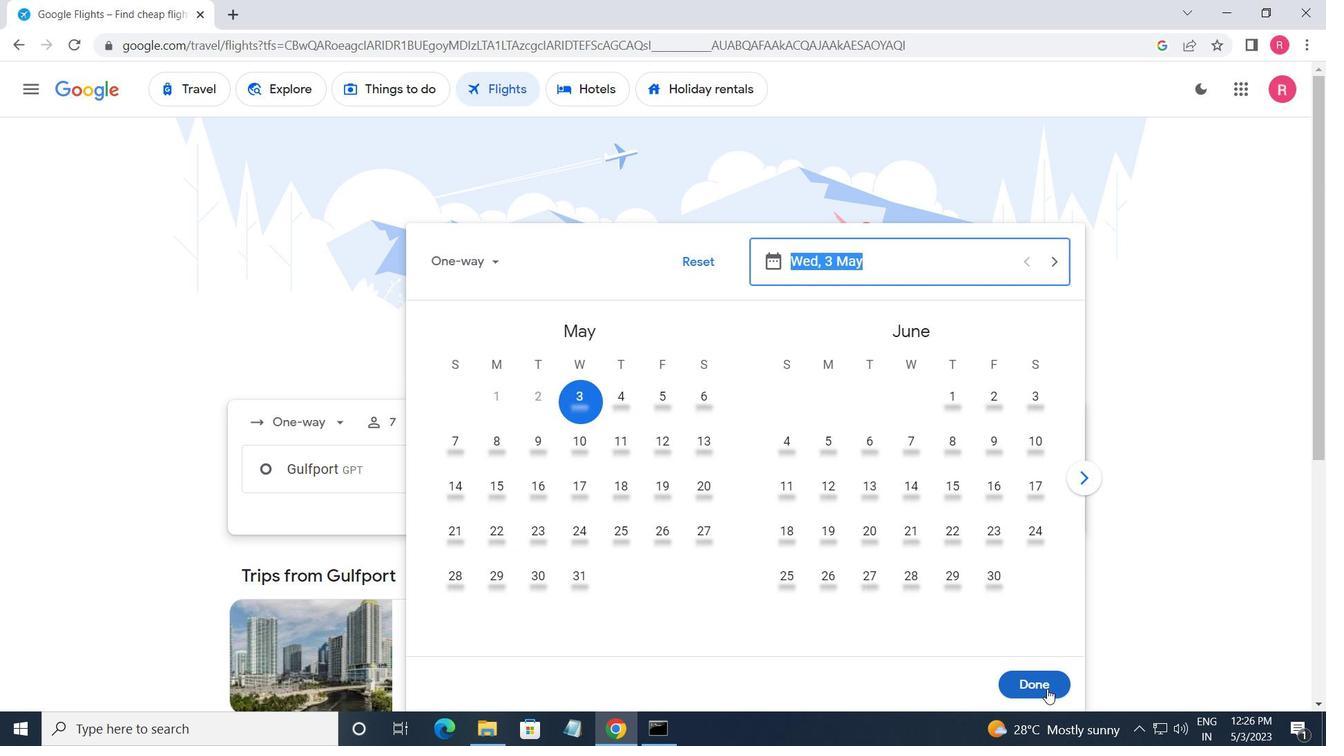 
Action: Mouse moved to (670, 519)
Screenshot: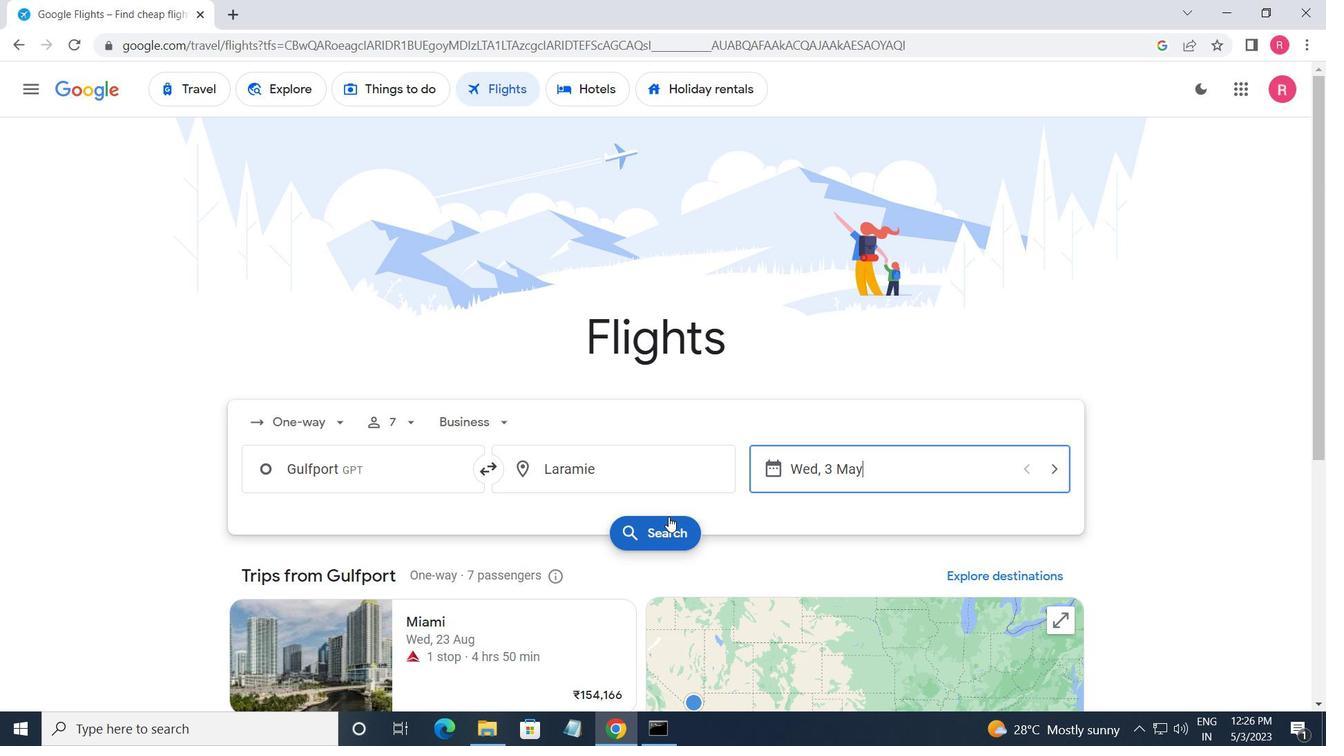 
Action: Mouse pressed left at (670, 519)
Screenshot: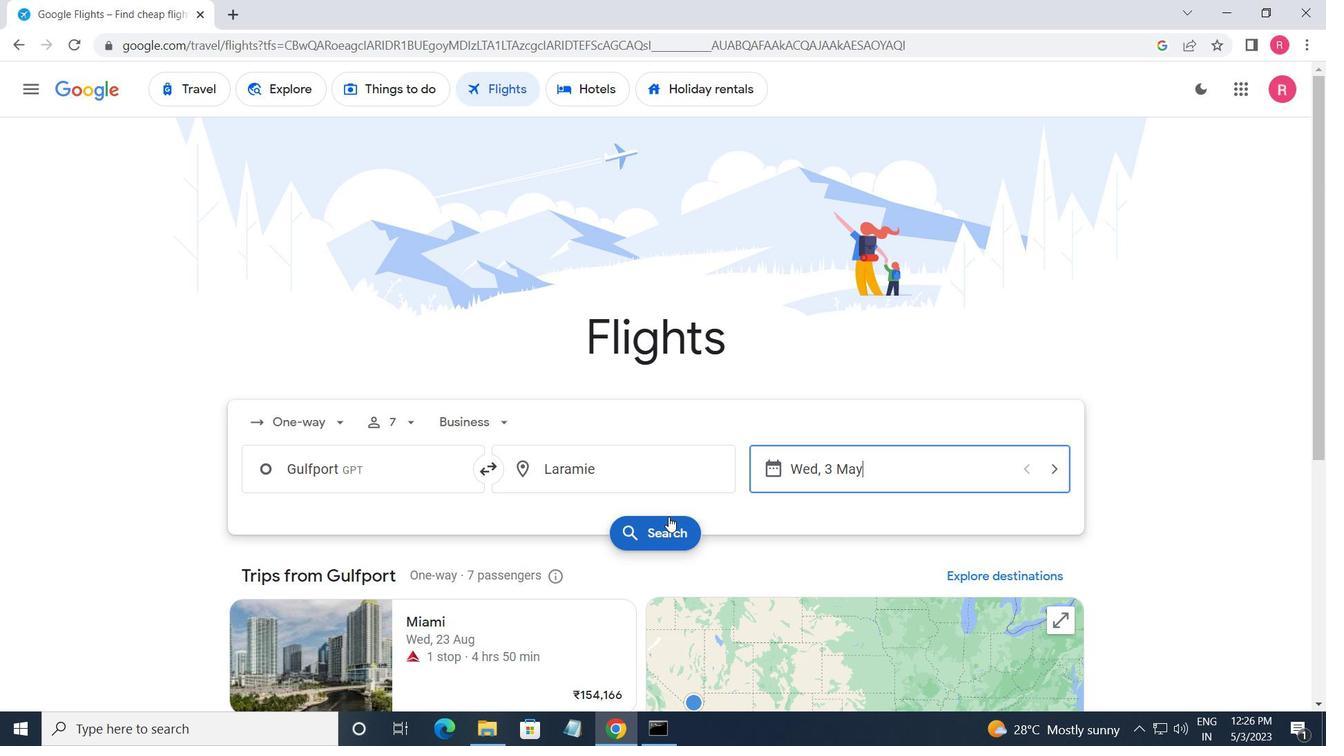 
Action: Mouse moved to (259, 234)
Screenshot: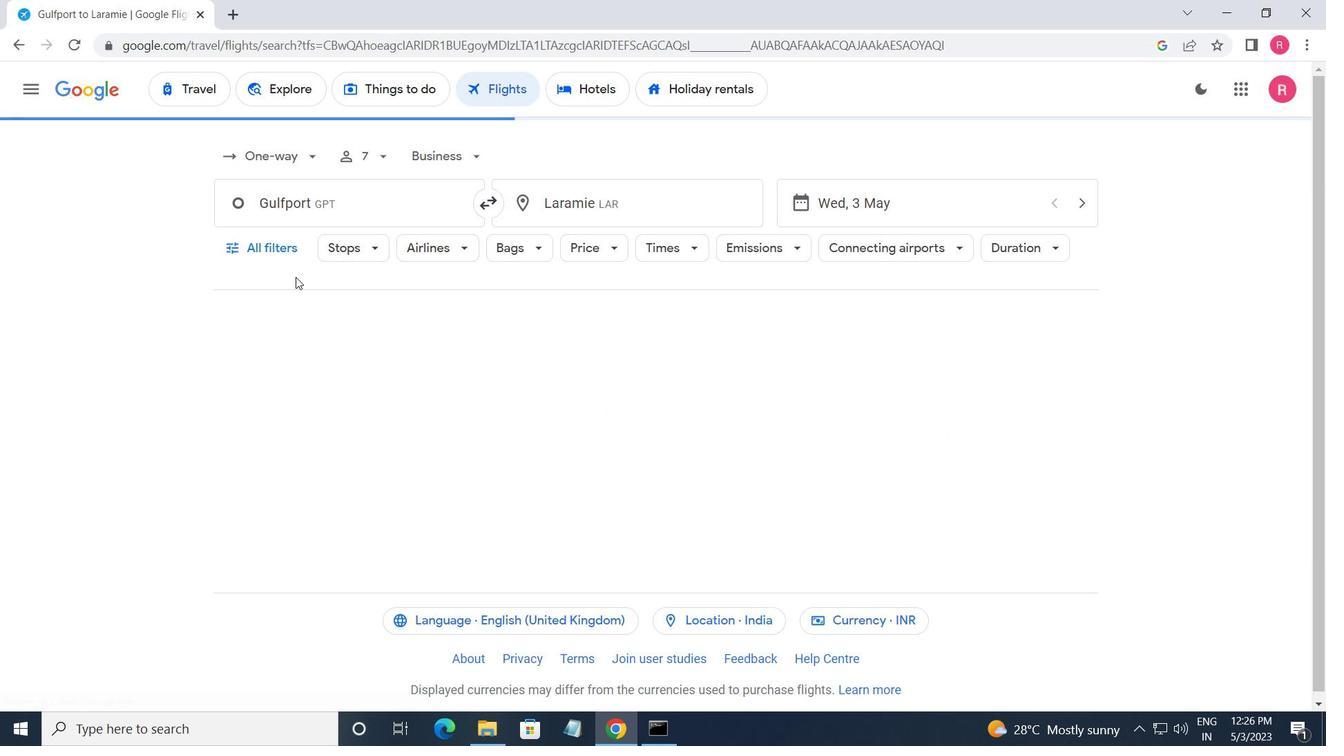 
Action: Mouse pressed left at (259, 234)
Screenshot: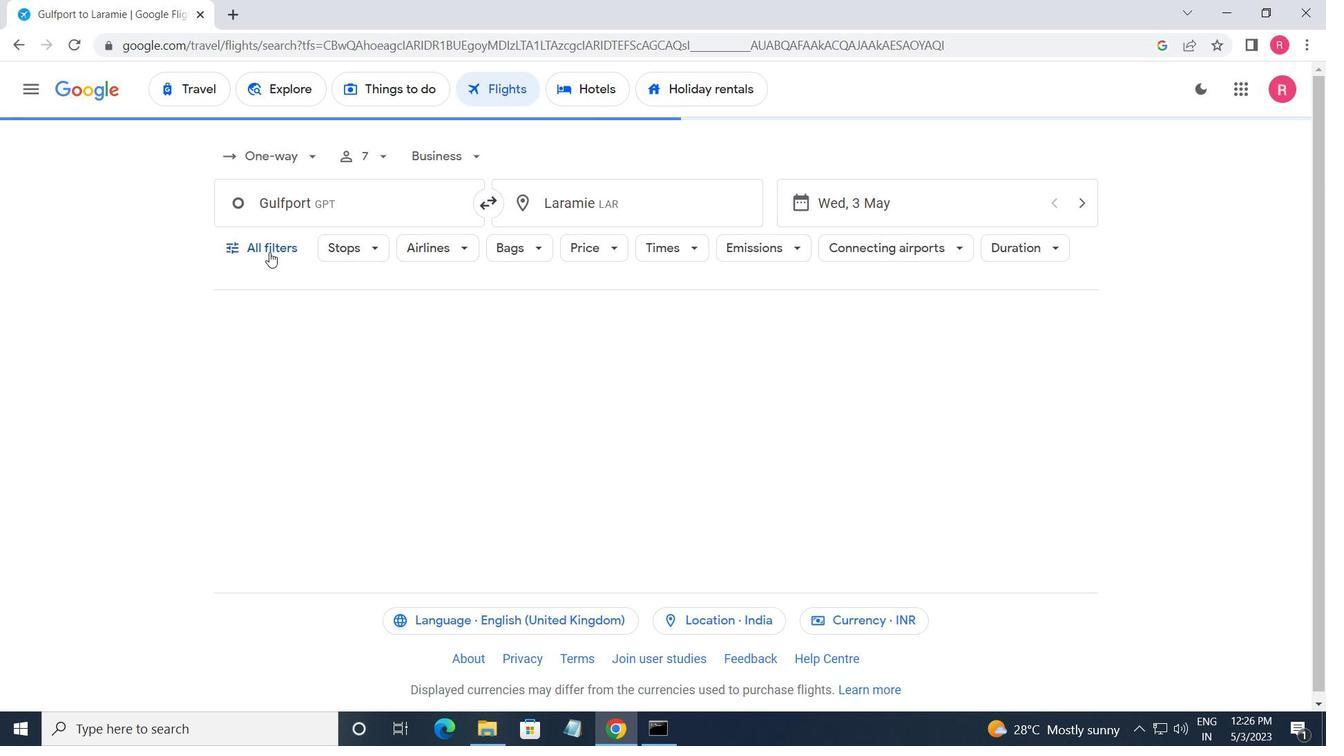 
Action: Mouse moved to (325, 476)
Screenshot: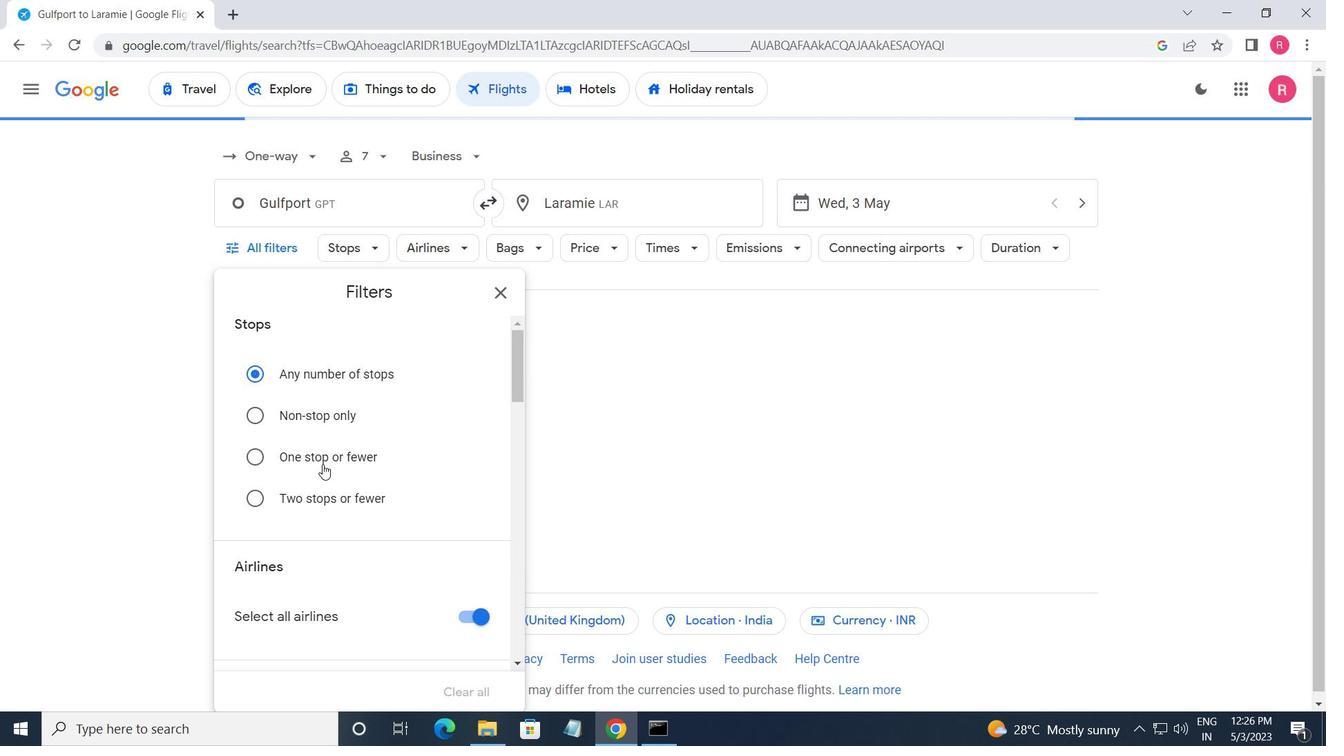 
Action: Mouse scrolled (325, 475) with delta (0, 0)
Screenshot: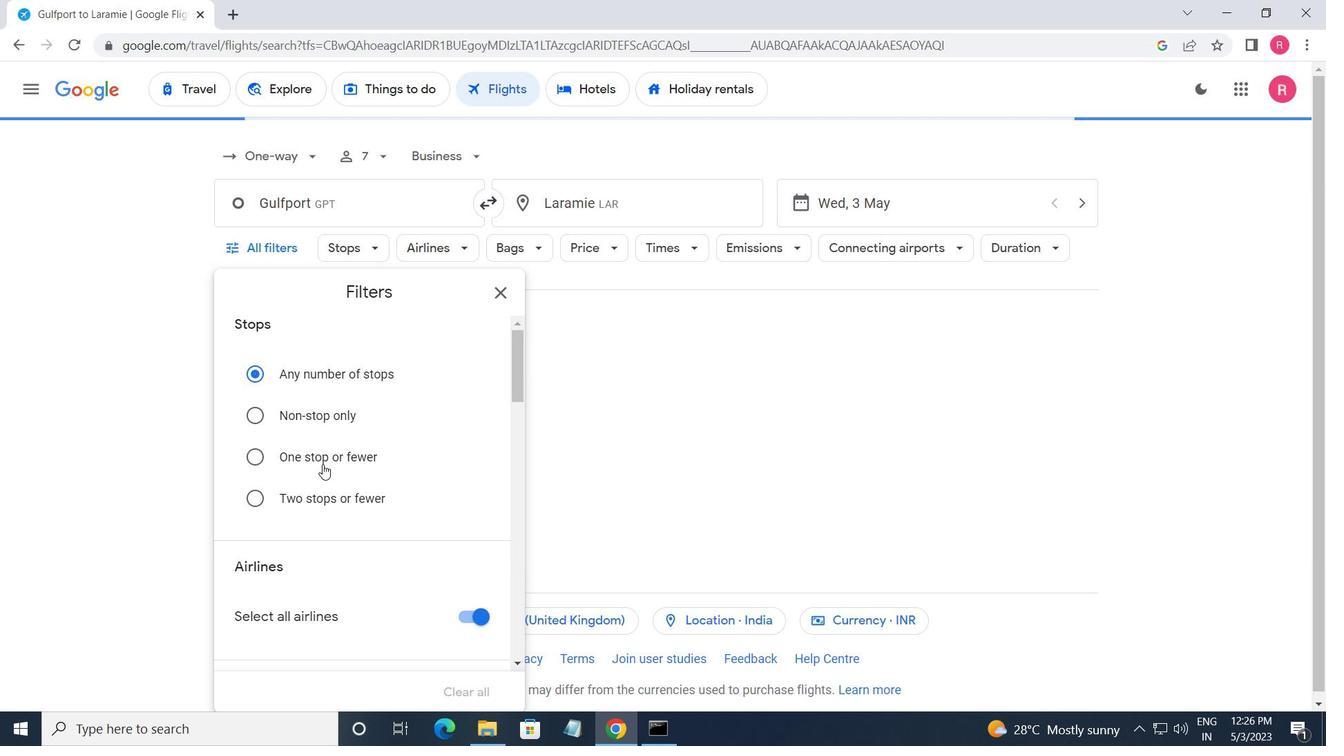 
Action: Mouse moved to (329, 491)
Screenshot: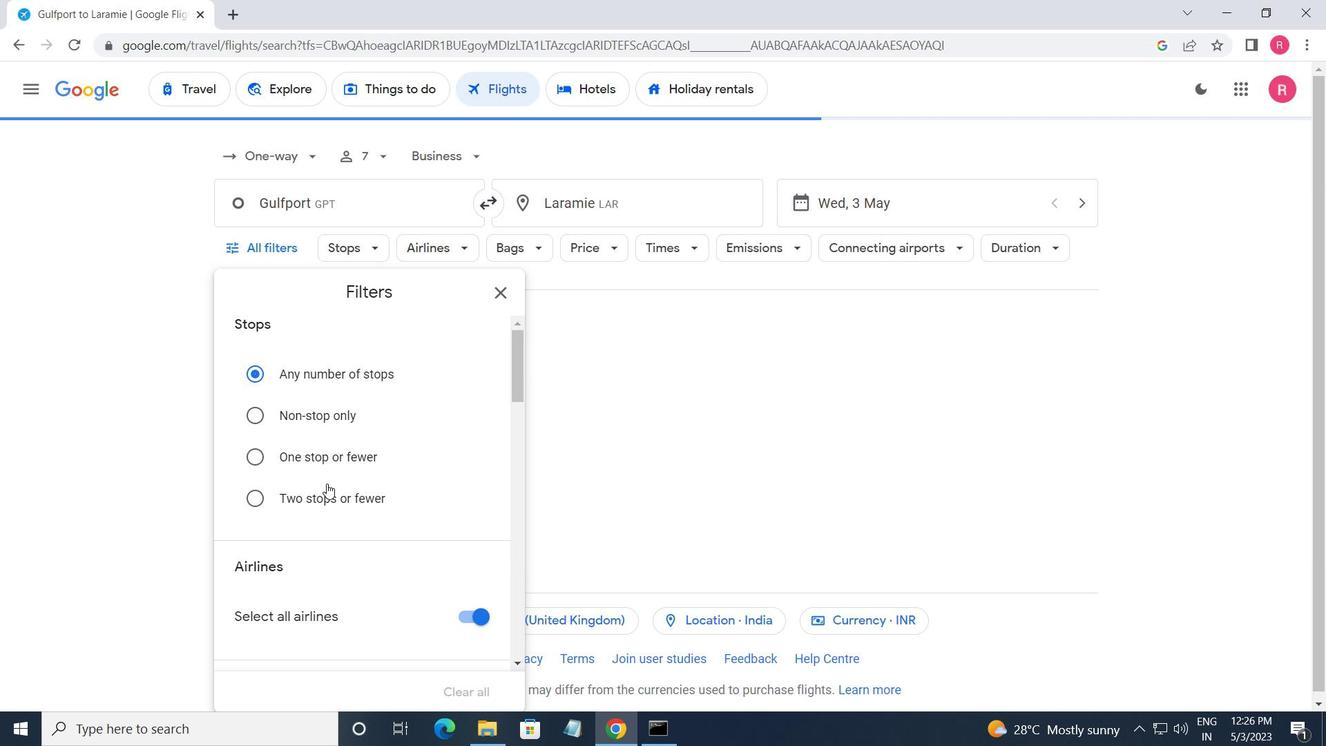 
Action: Mouse scrolled (329, 491) with delta (0, 0)
Screenshot: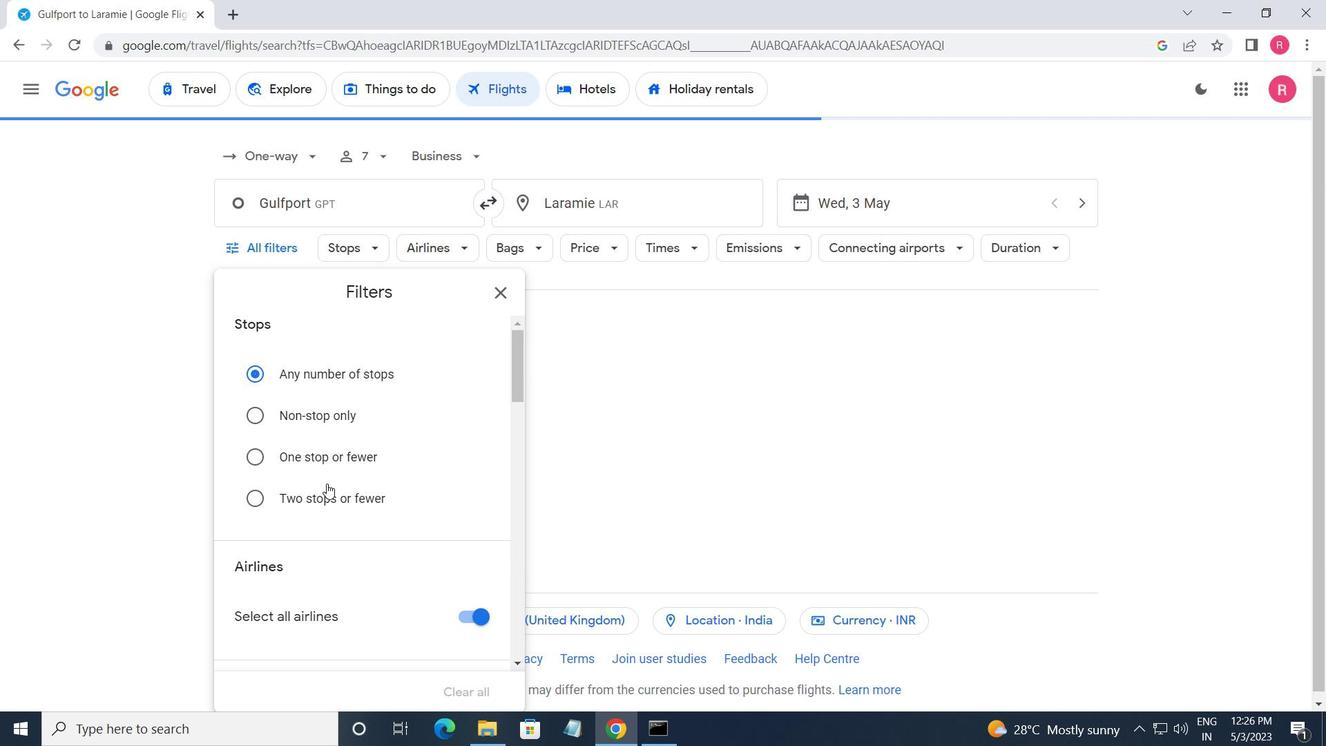 
Action: Mouse moved to (330, 494)
Screenshot: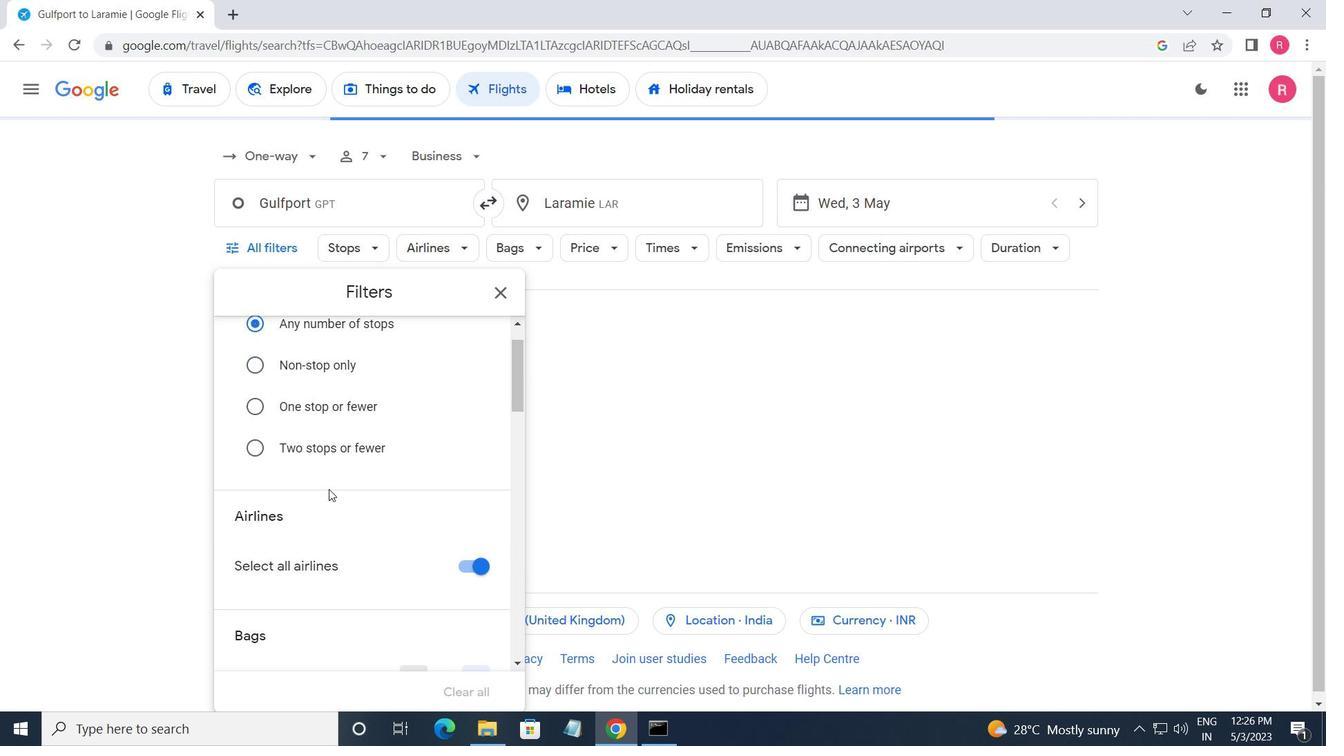 
Action: Mouse scrolled (330, 493) with delta (0, 0)
Screenshot: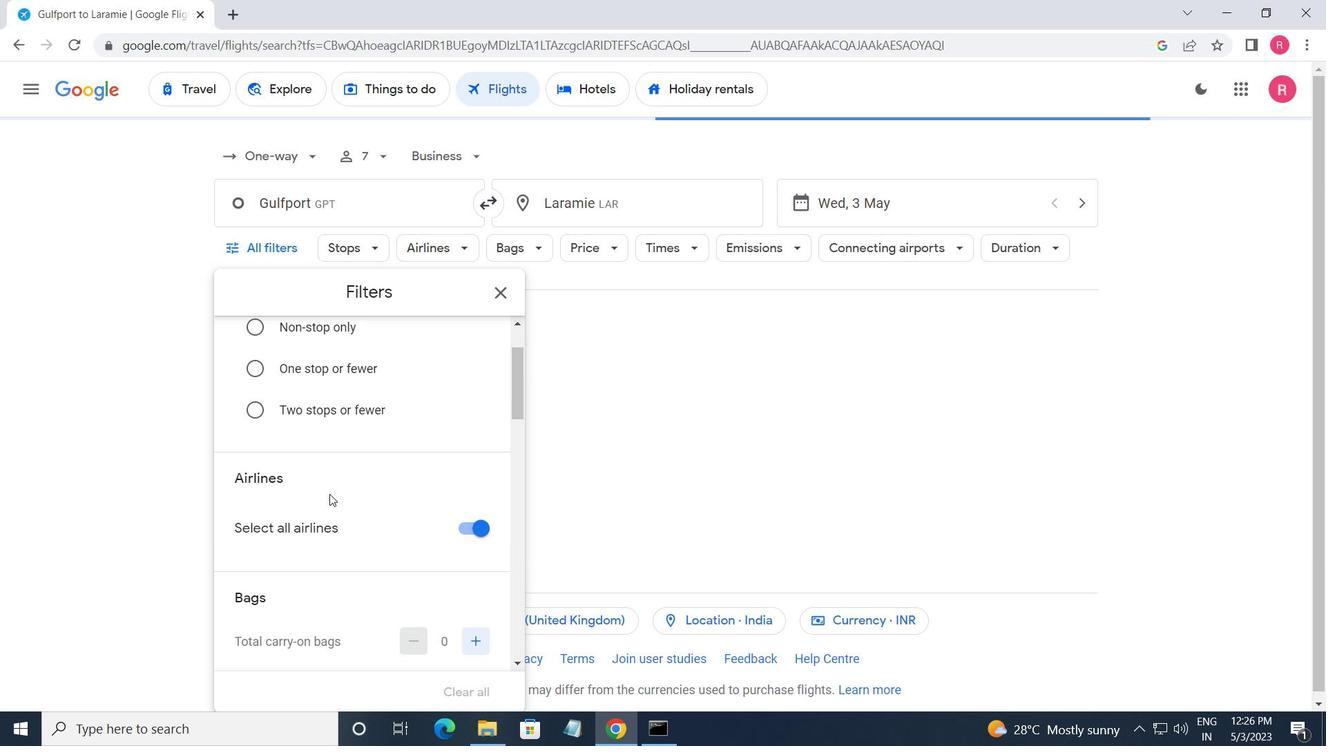 
Action: Mouse moved to (331, 493)
Screenshot: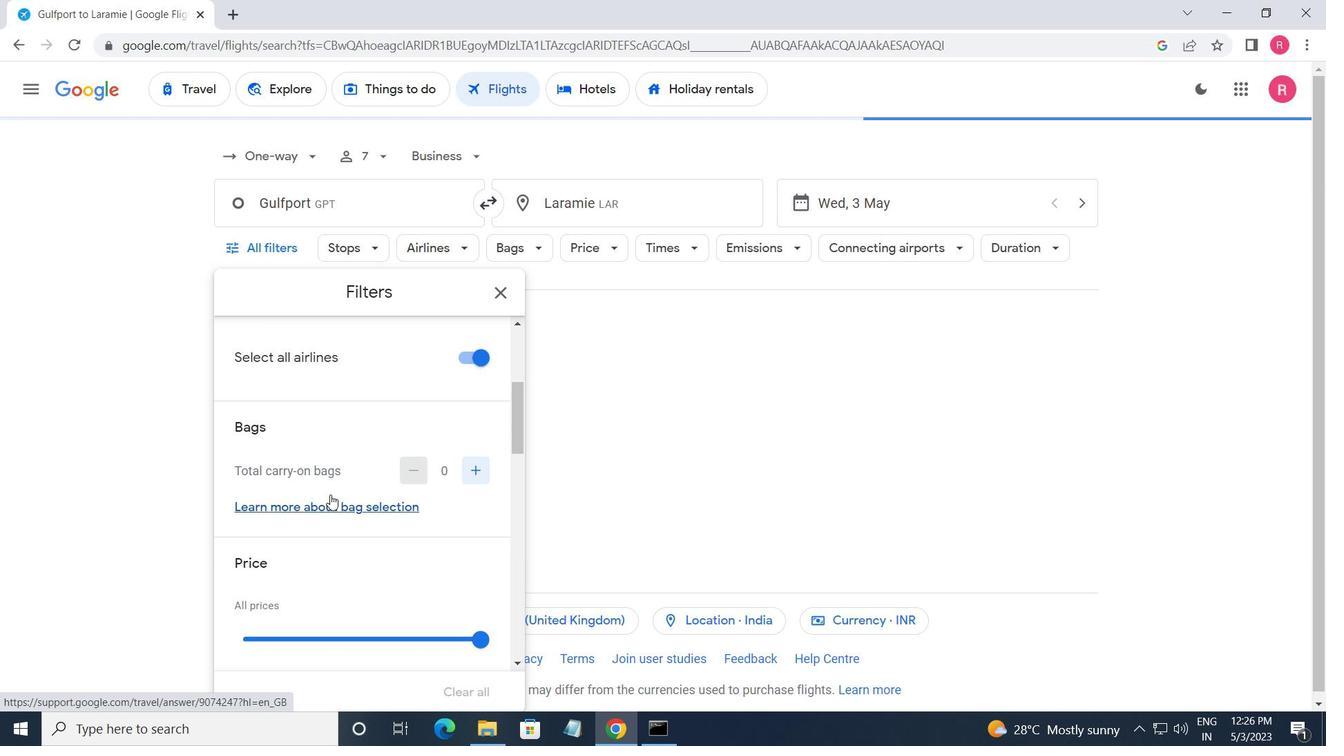 
Action: Mouse scrolled (331, 493) with delta (0, 0)
Screenshot: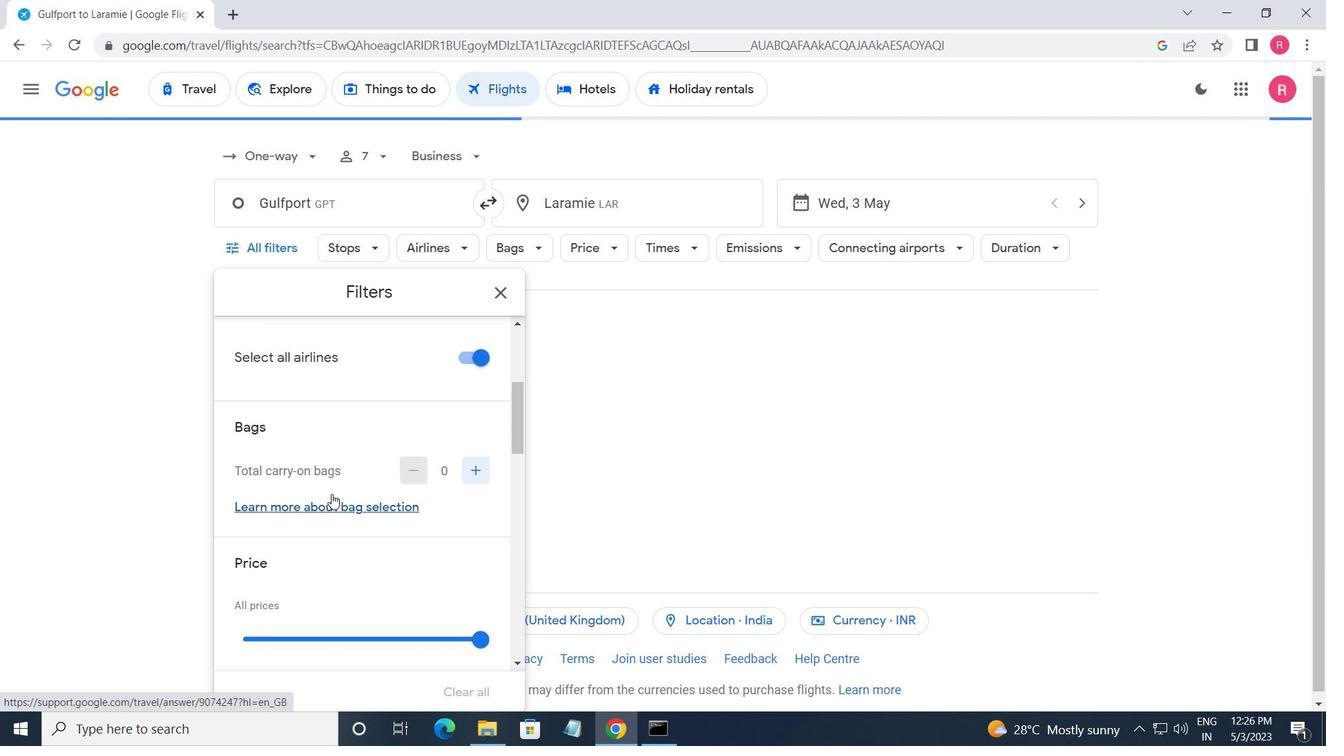 
Action: Mouse moved to (411, 466)
Screenshot: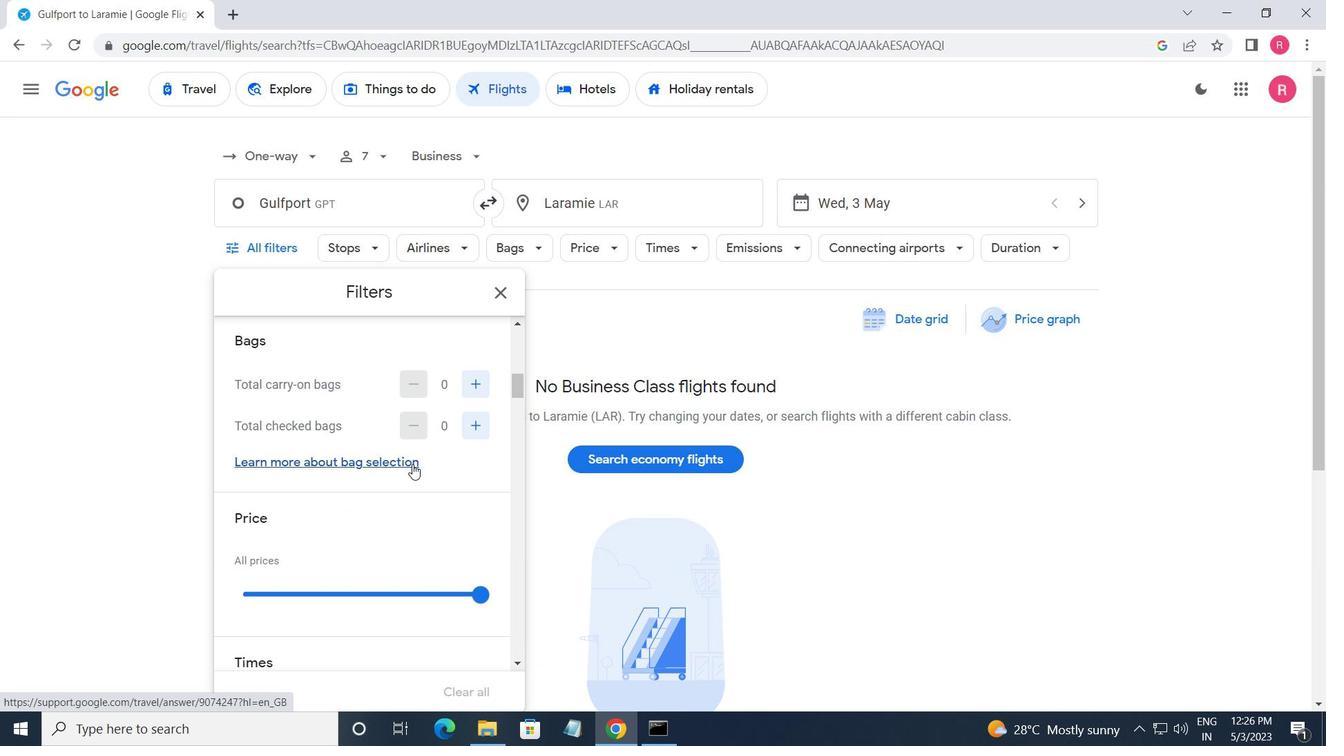 
Action: Mouse scrolled (411, 466) with delta (0, 0)
Screenshot: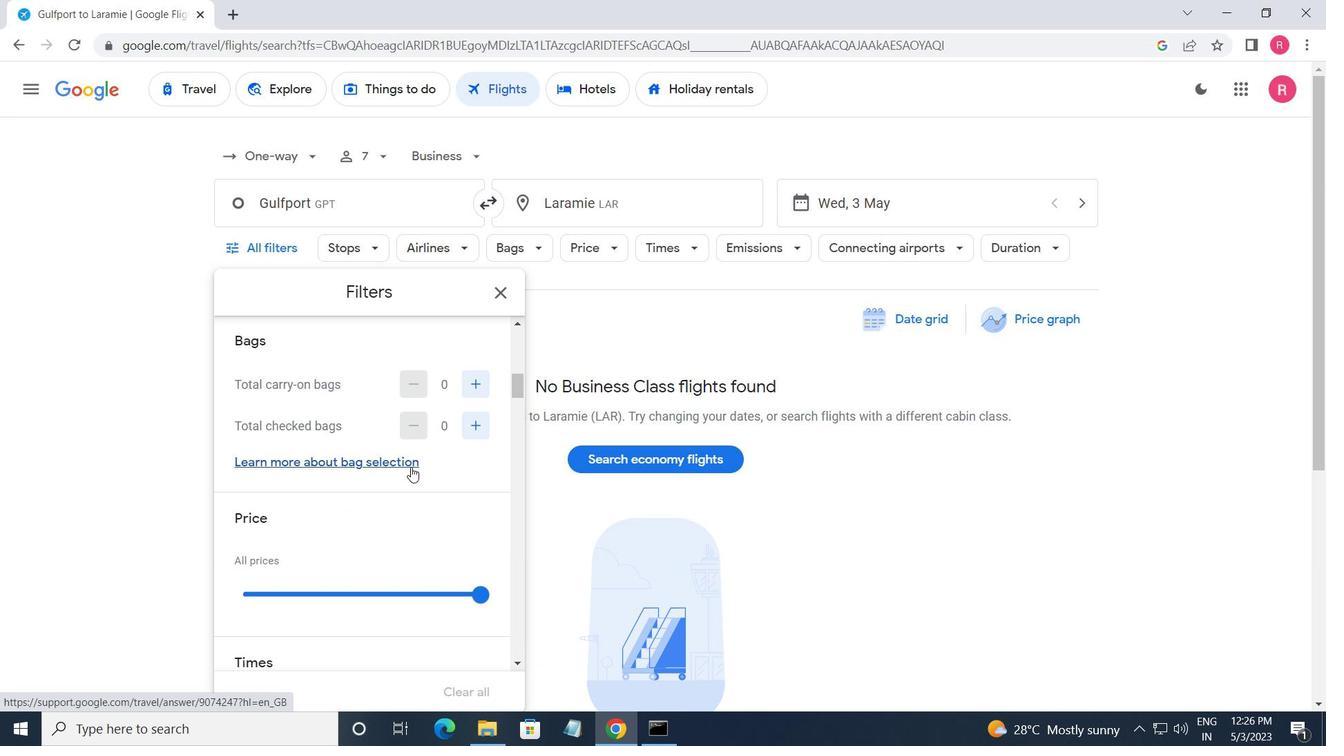 
Action: Mouse moved to (493, 503)
Screenshot: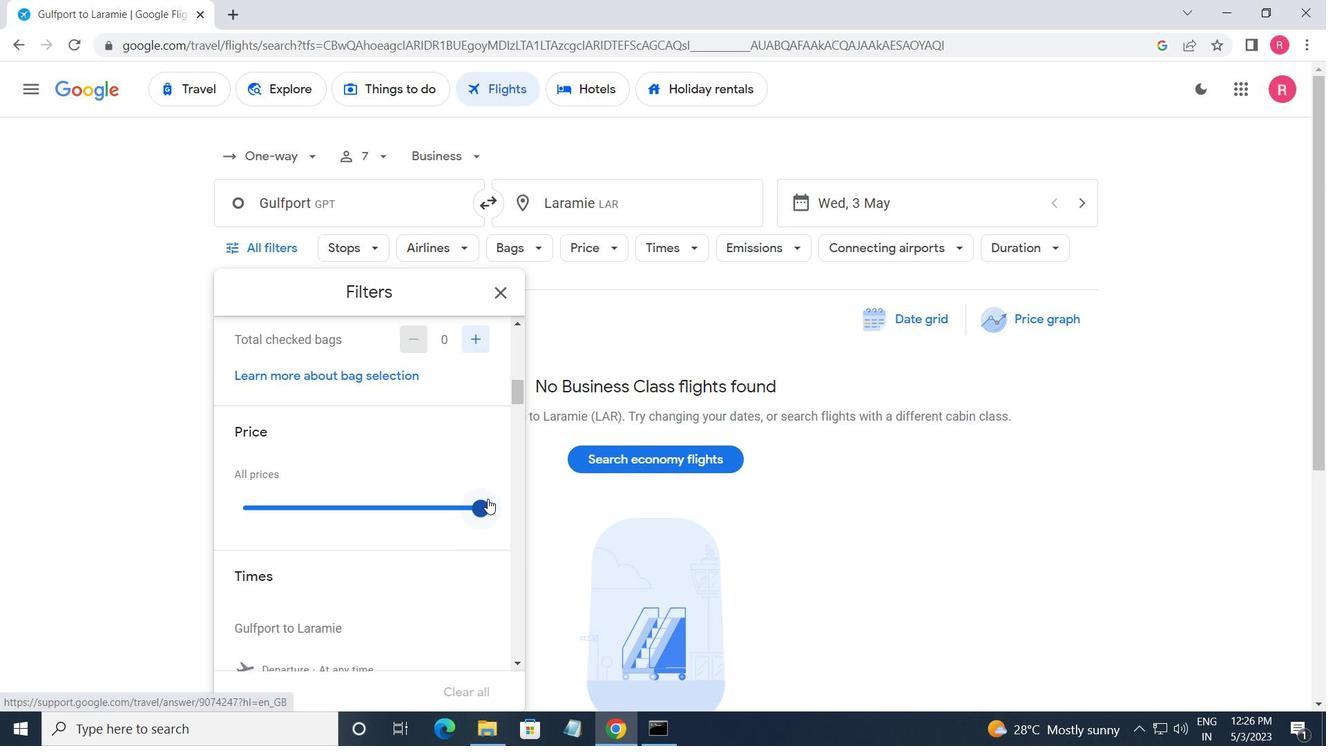 
Action: Mouse pressed left at (493, 503)
Screenshot: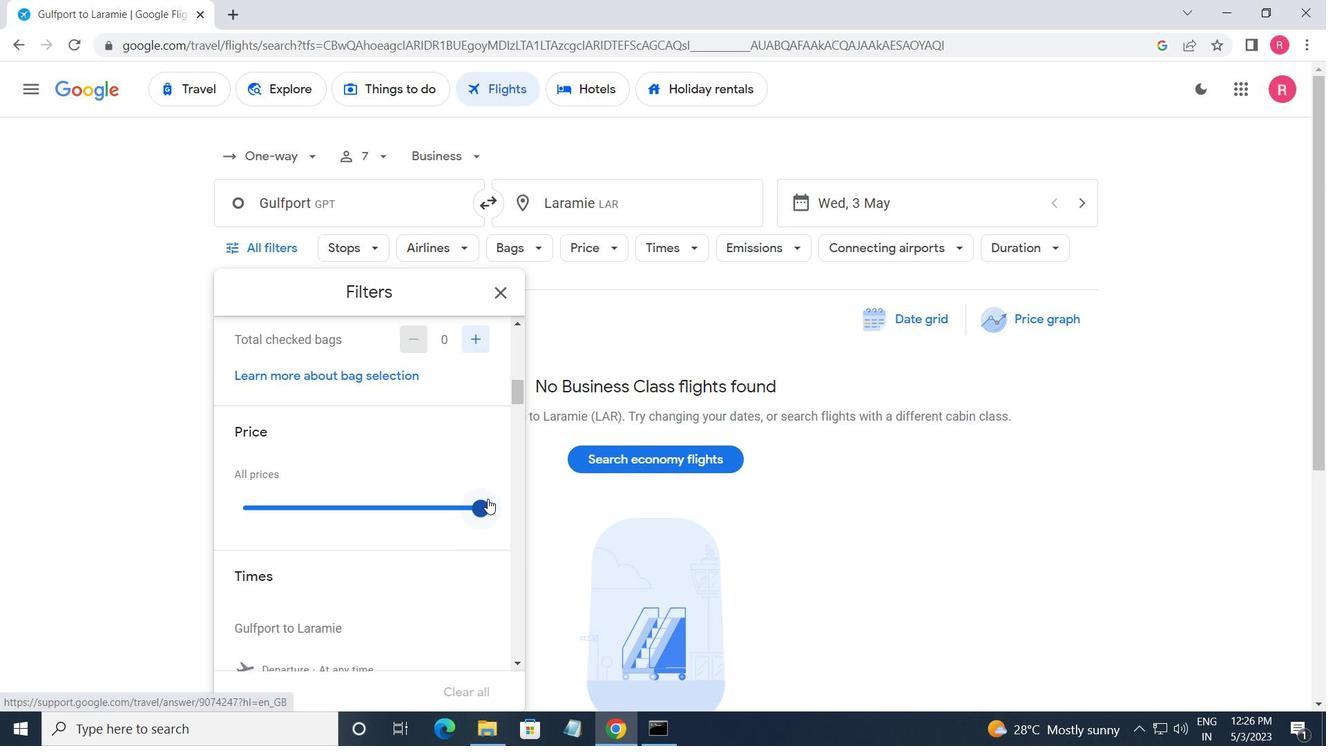 
Action: Mouse moved to (429, 513)
Screenshot: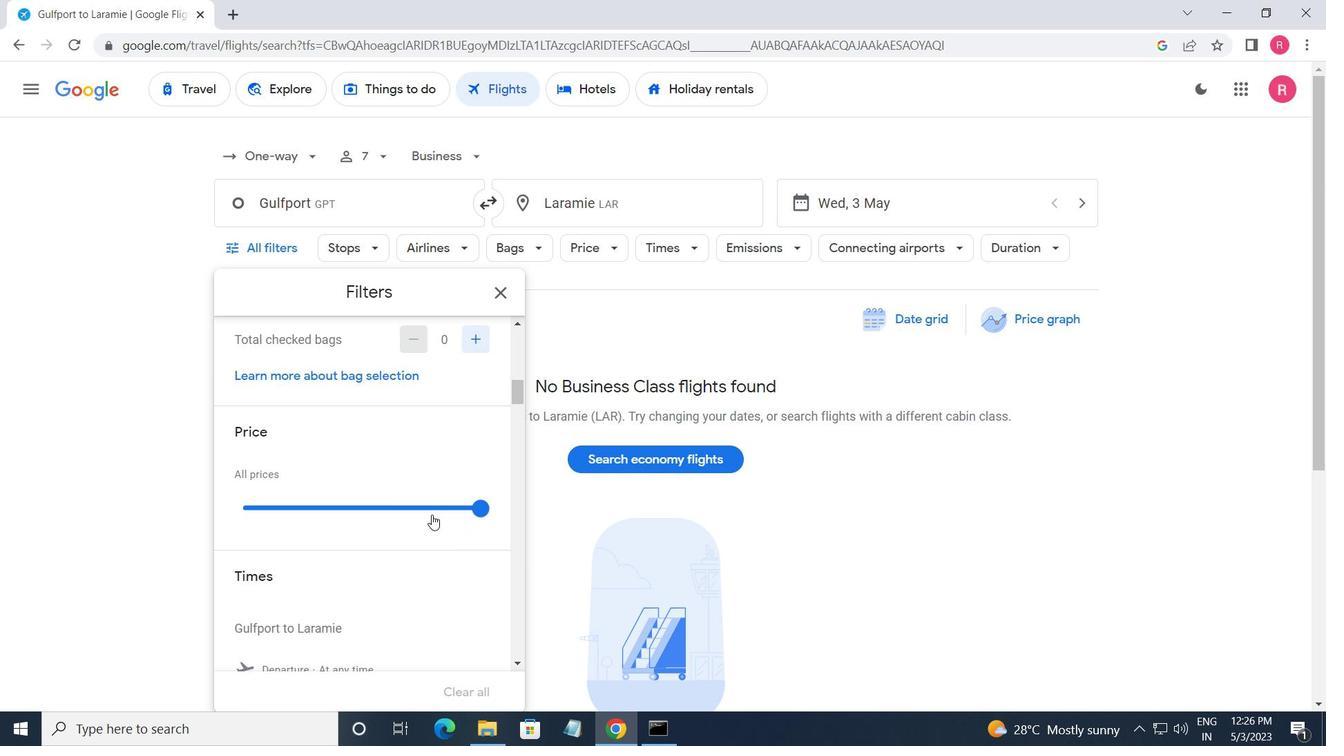 
Action: Mouse scrolled (429, 513) with delta (0, 0)
Screenshot: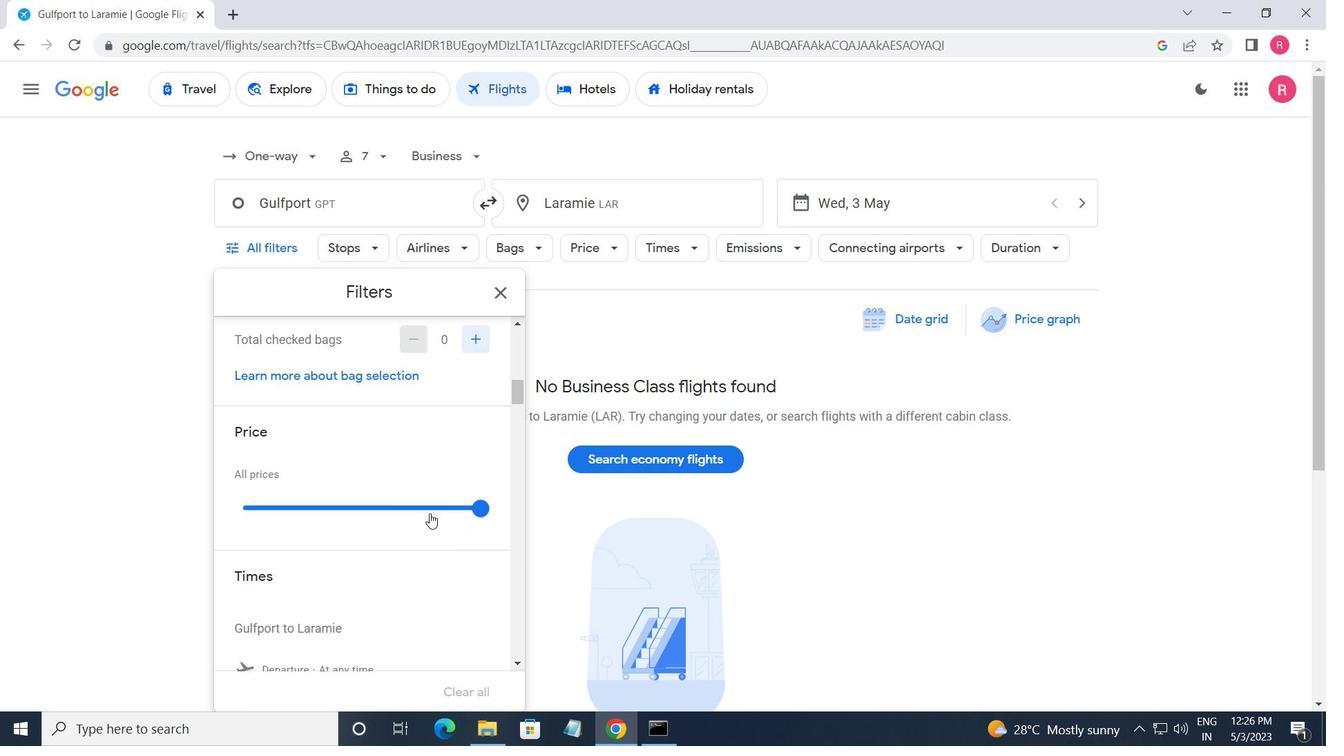 
Action: Mouse moved to (264, 618)
Screenshot: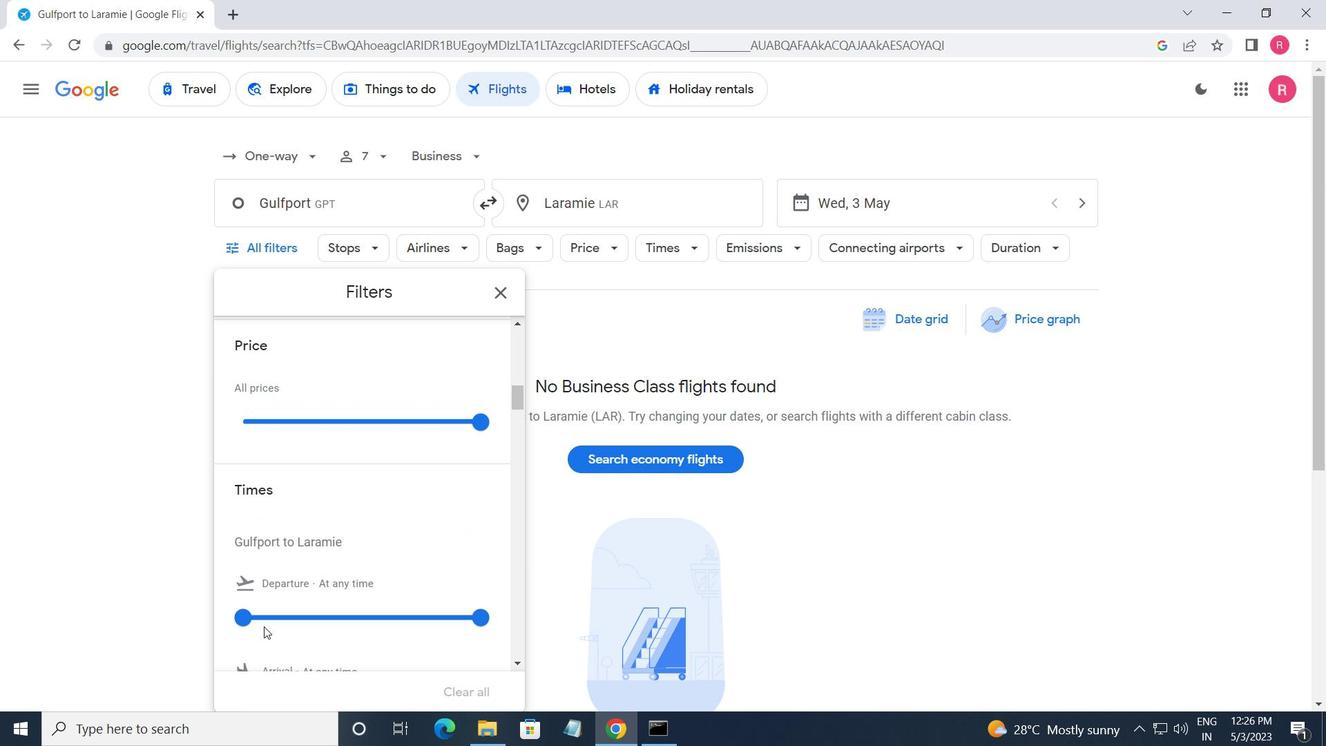 
Action: Mouse scrolled (264, 618) with delta (0, 0)
Screenshot: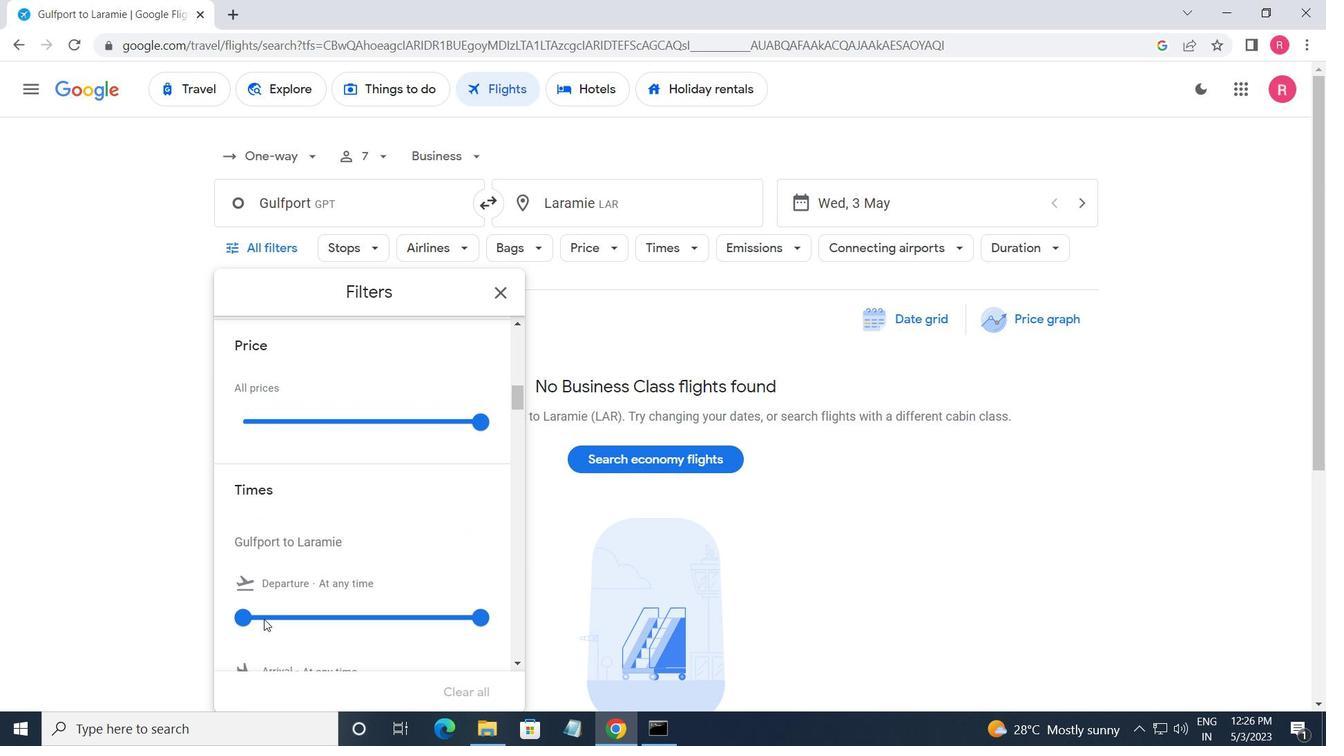 
Action: Mouse moved to (244, 534)
Screenshot: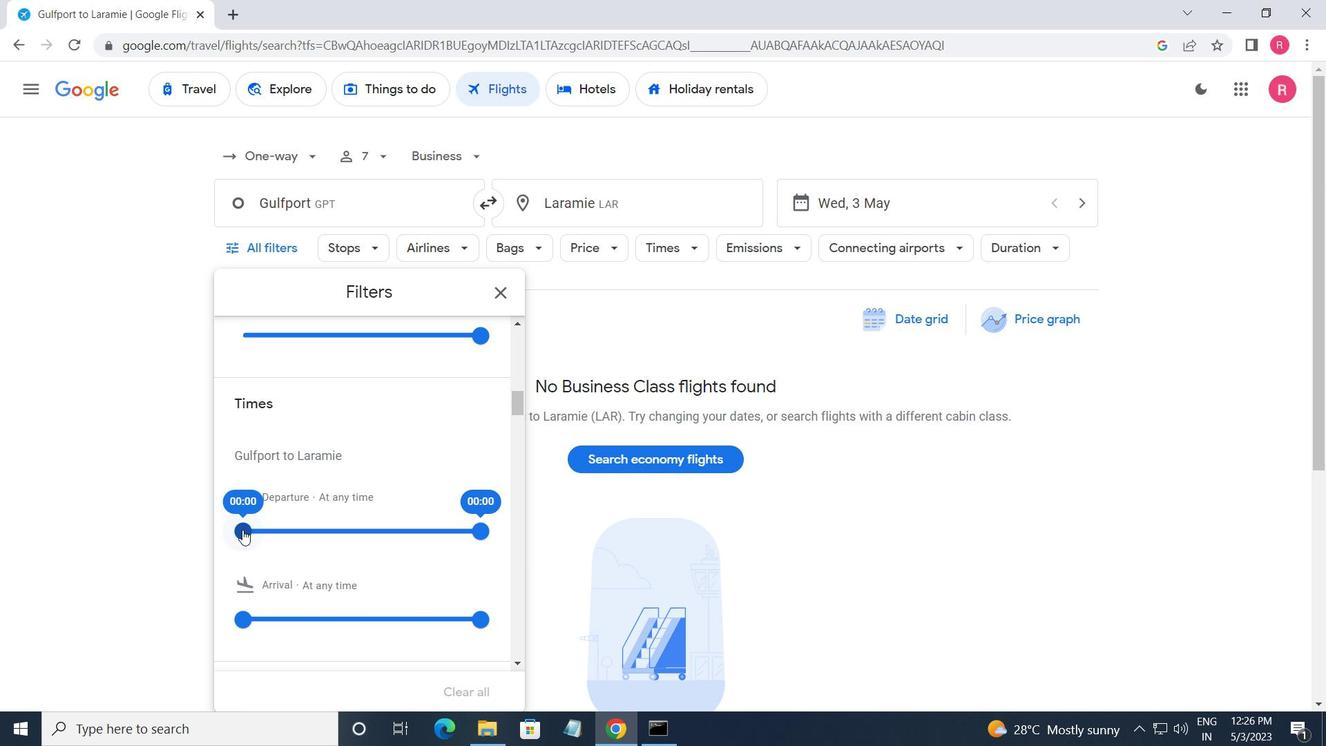 
Action: Mouse pressed left at (244, 534)
Screenshot: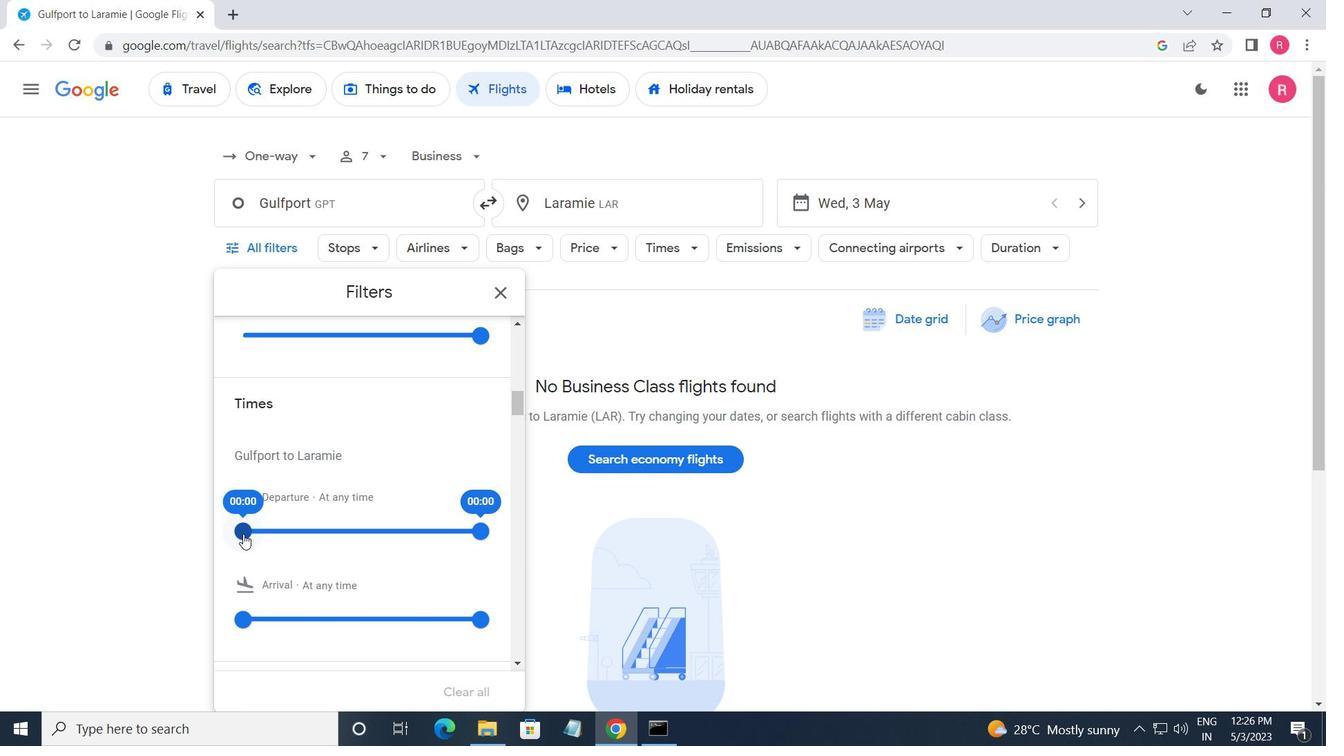 
Action: Mouse moved to (475, 536)
Screenshot: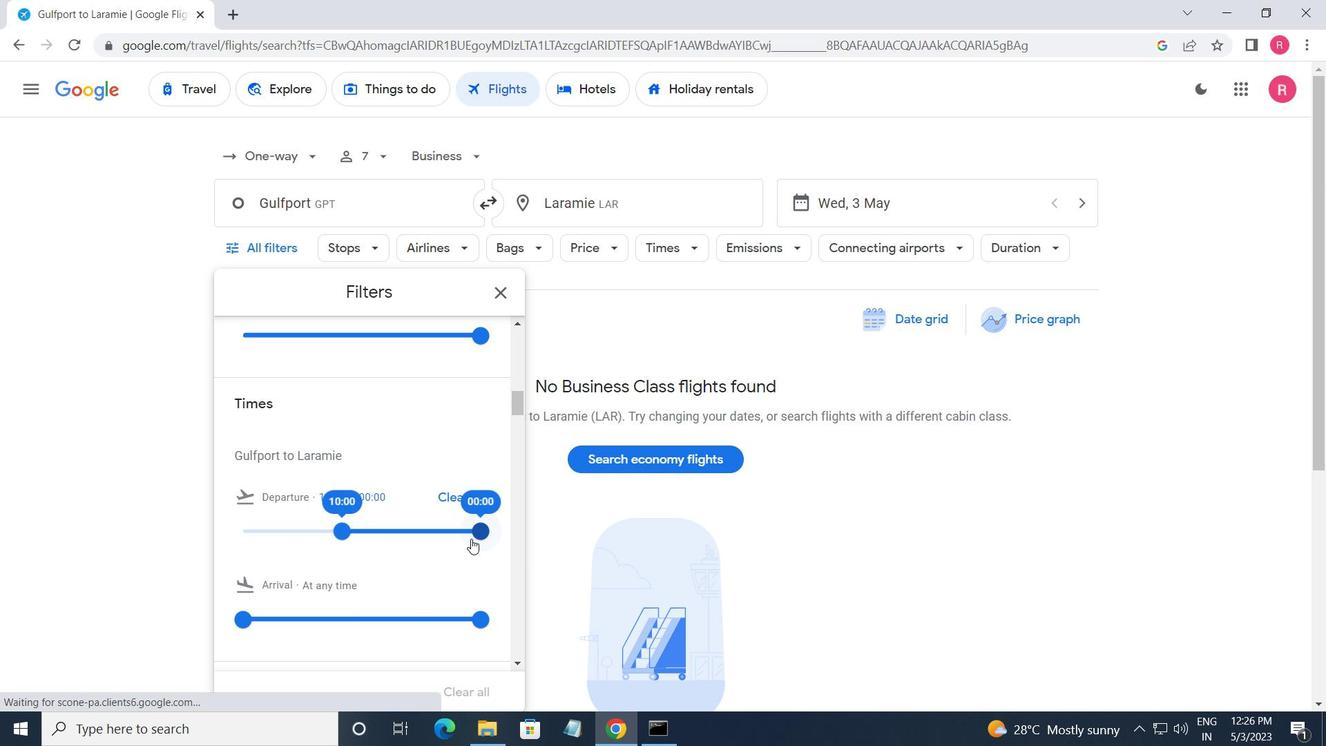 
Action: Mouse pressed left at (475, 536)
Screenshot: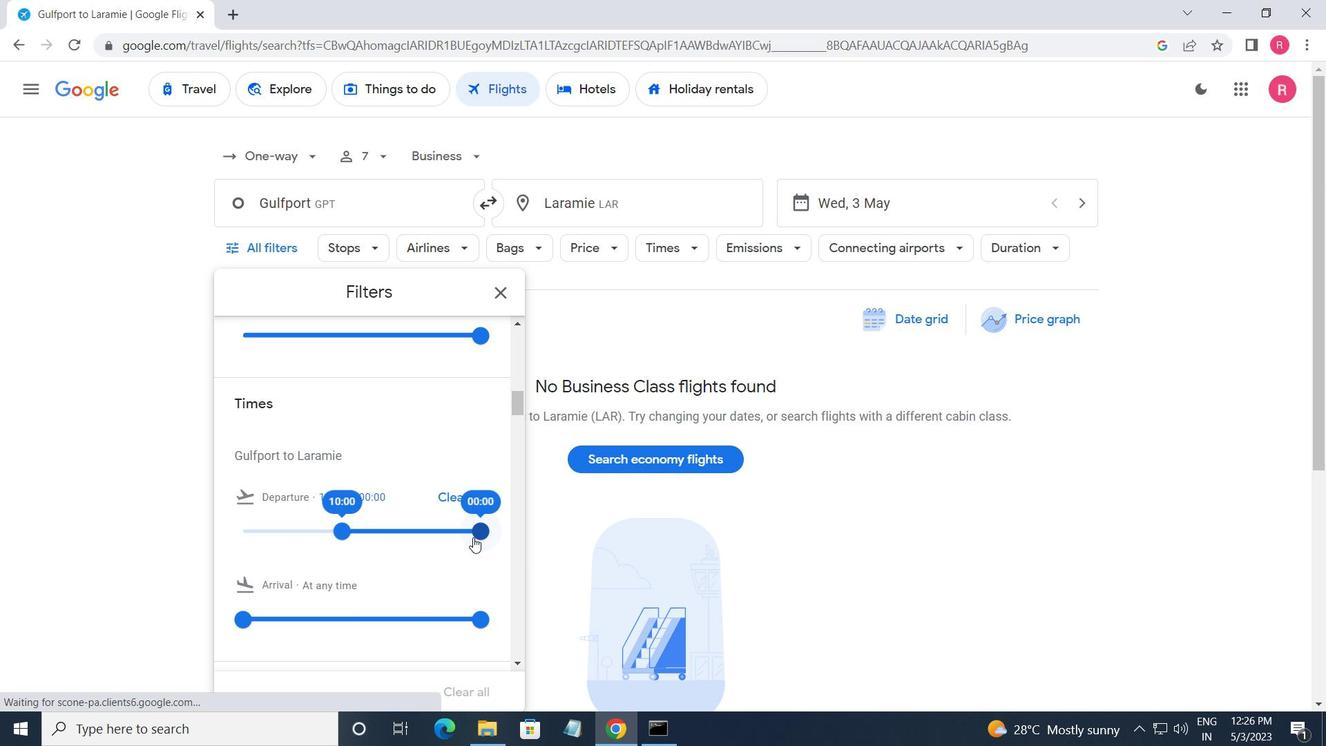 
Action: Mouse moved to (505, 294)
Screenshot: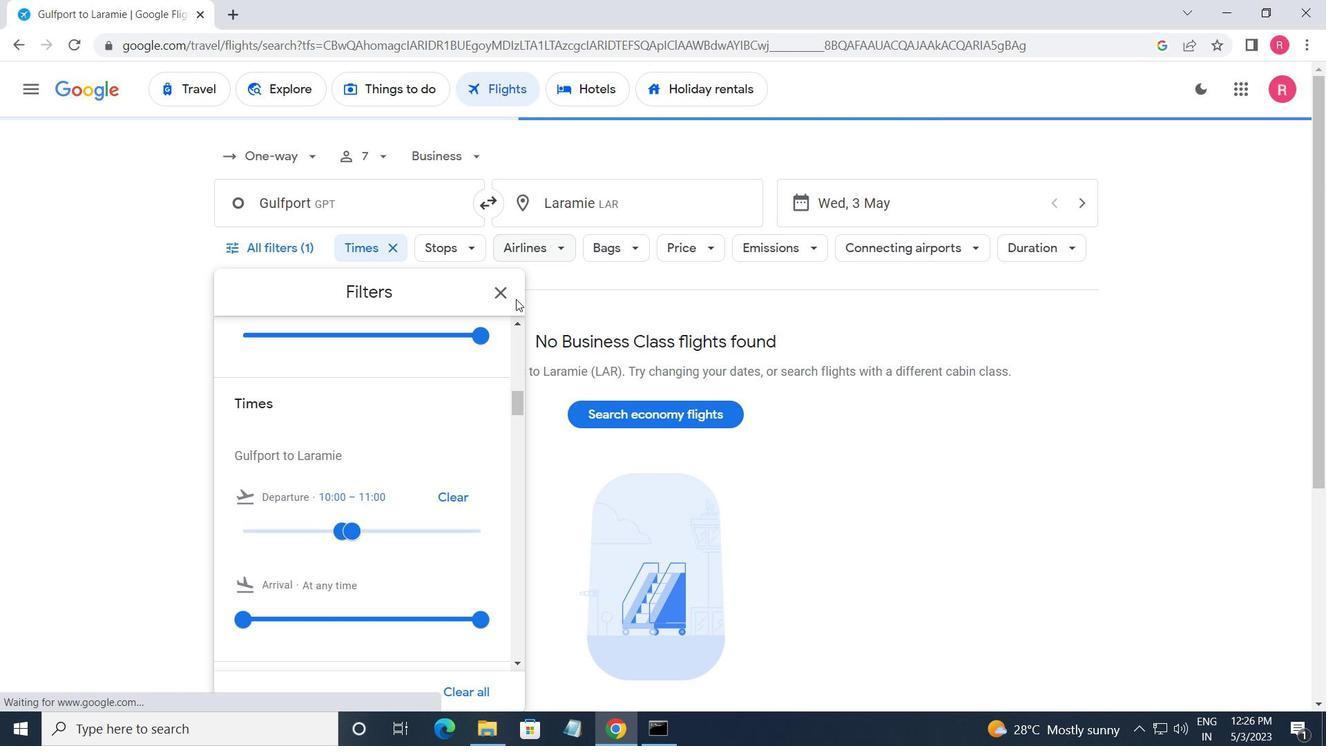 
Action: Mouse pressed left at (505, 294)
Screenshot: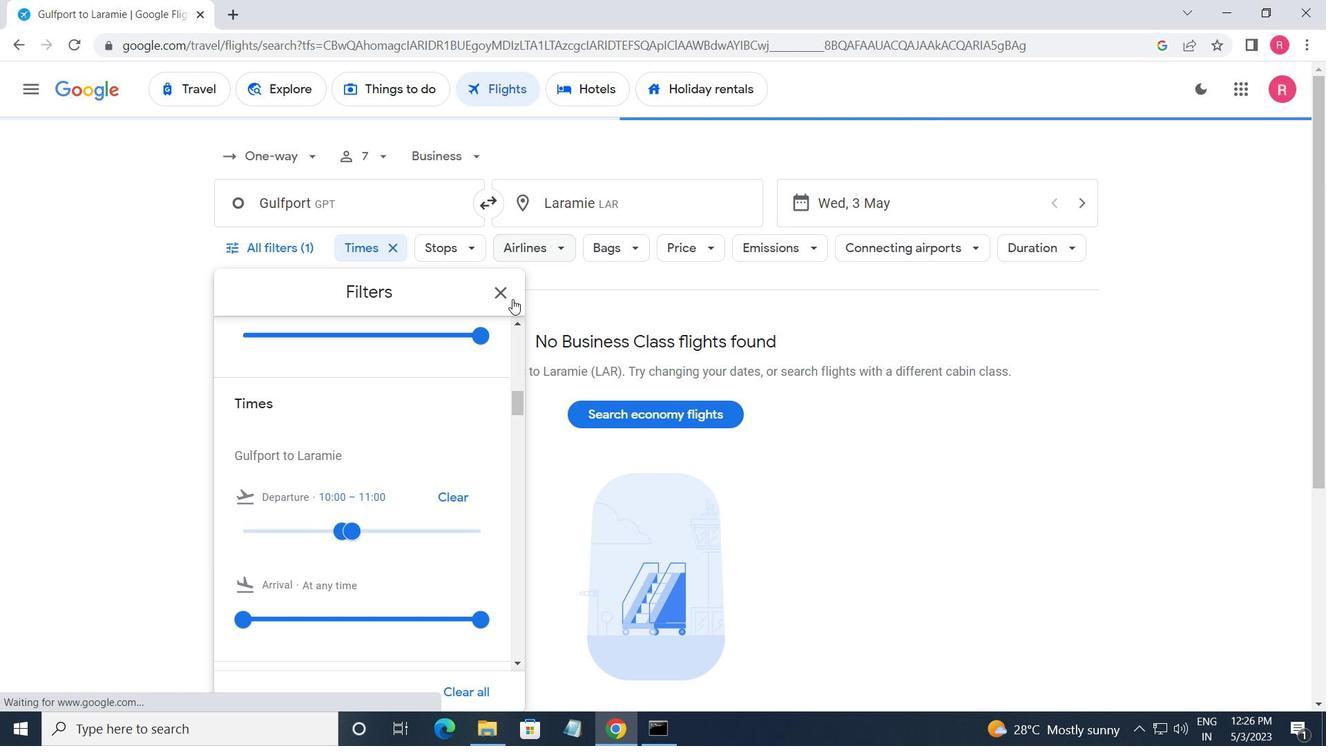 
